 Task: Measure the distance between Denver and Phoenix.
Action: Key pressed denver
Screenshot: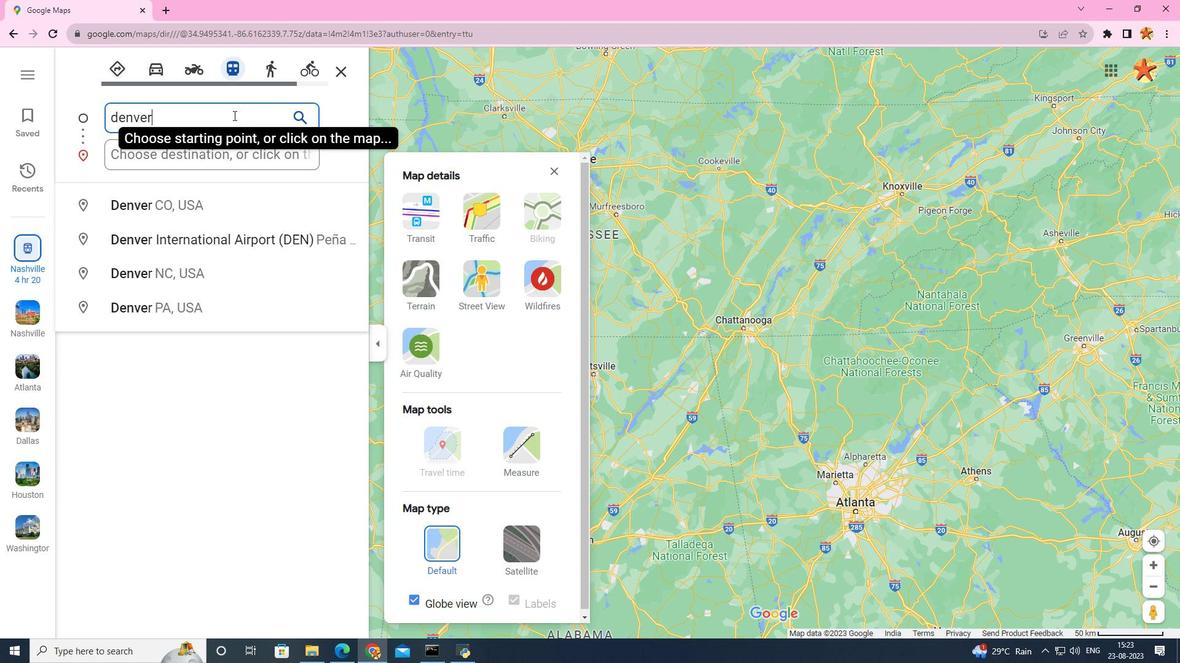 
Action: Mouse moved to (210, 206)
Screenshot: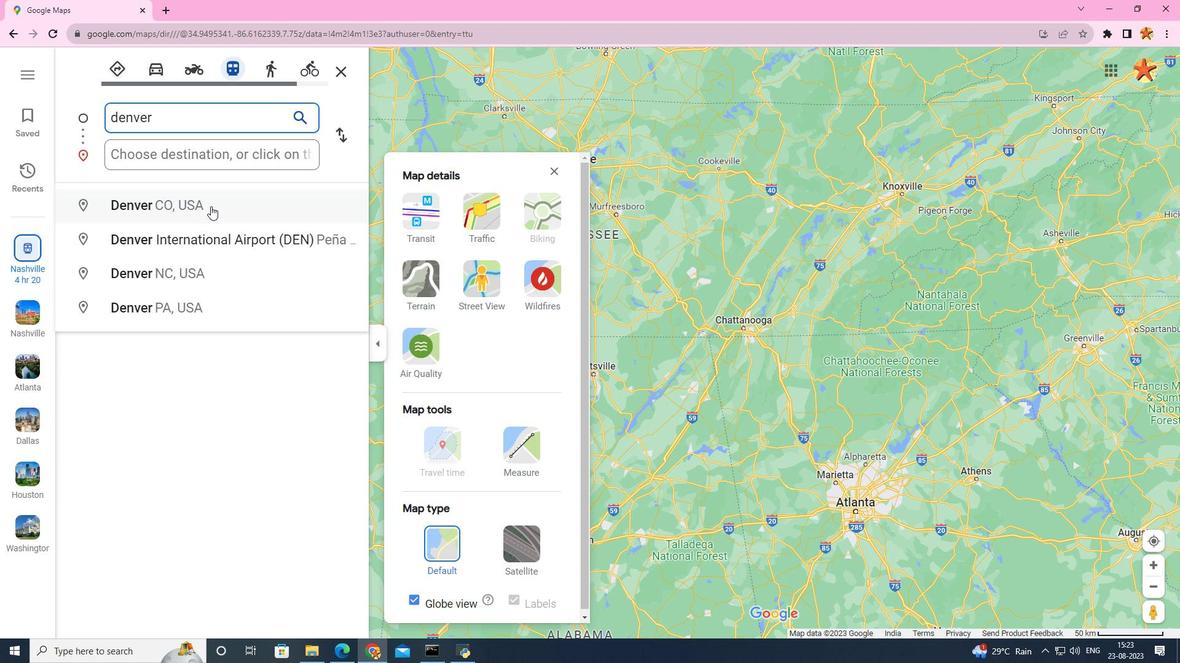 
Action: Mouse pressed left at (210, 206)
Screenshot: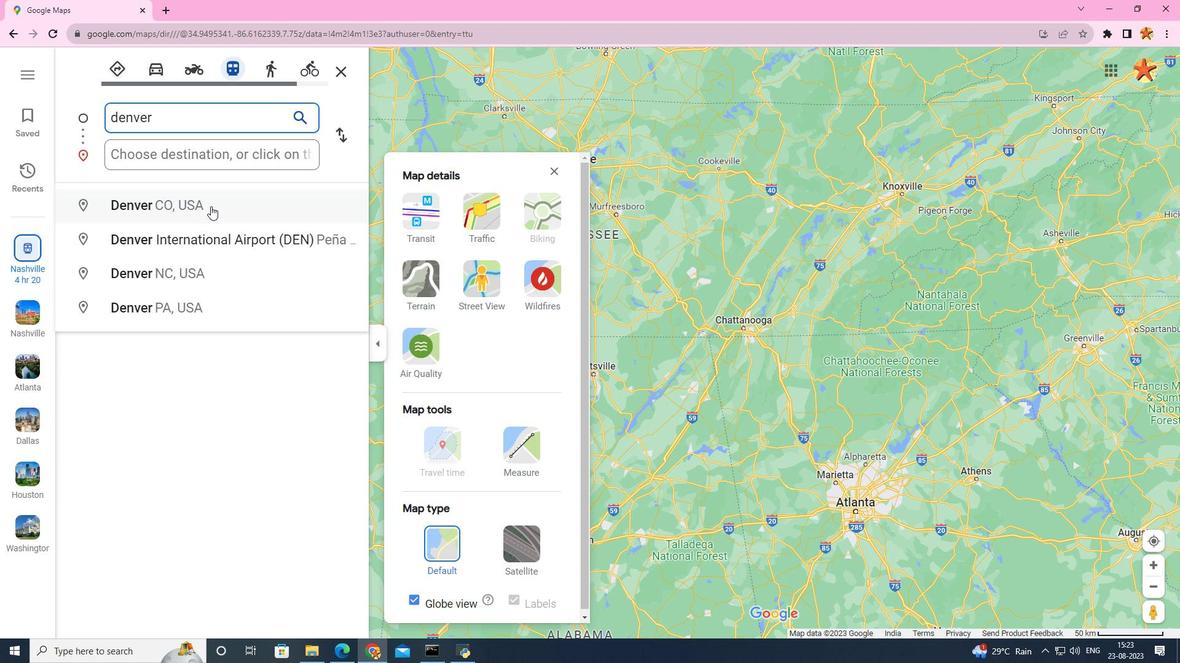 
Action: Mouse moved to (160, 149)
Screenshot: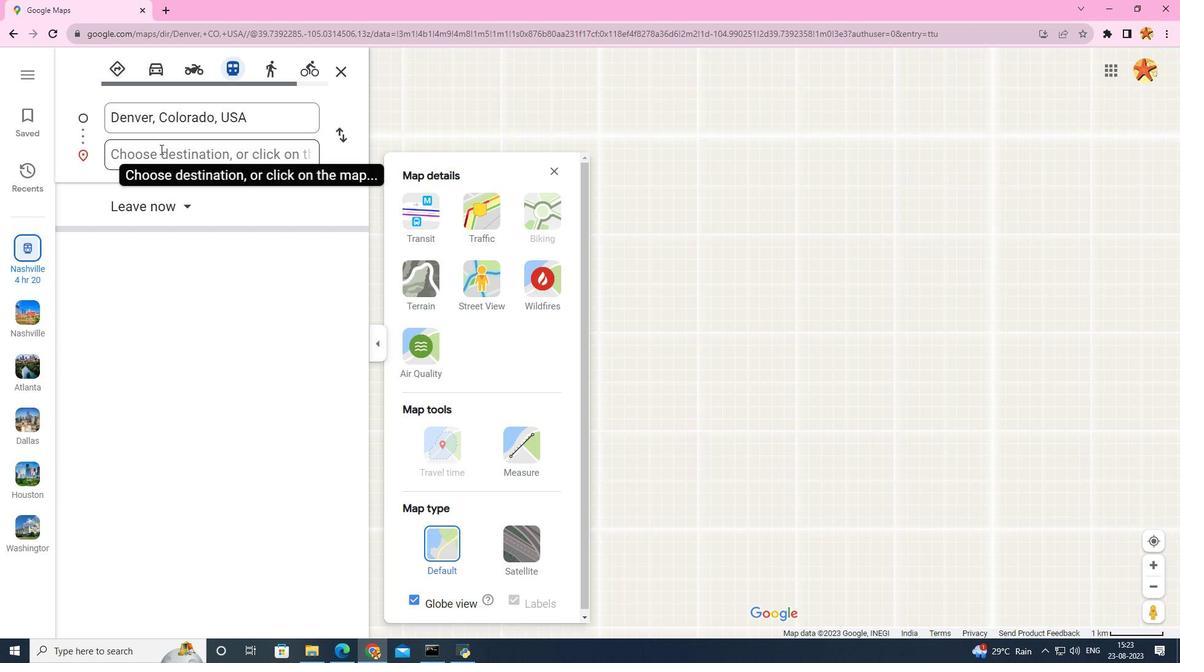 
Action: Mouse pressed left at (160, 149)
Screenshot: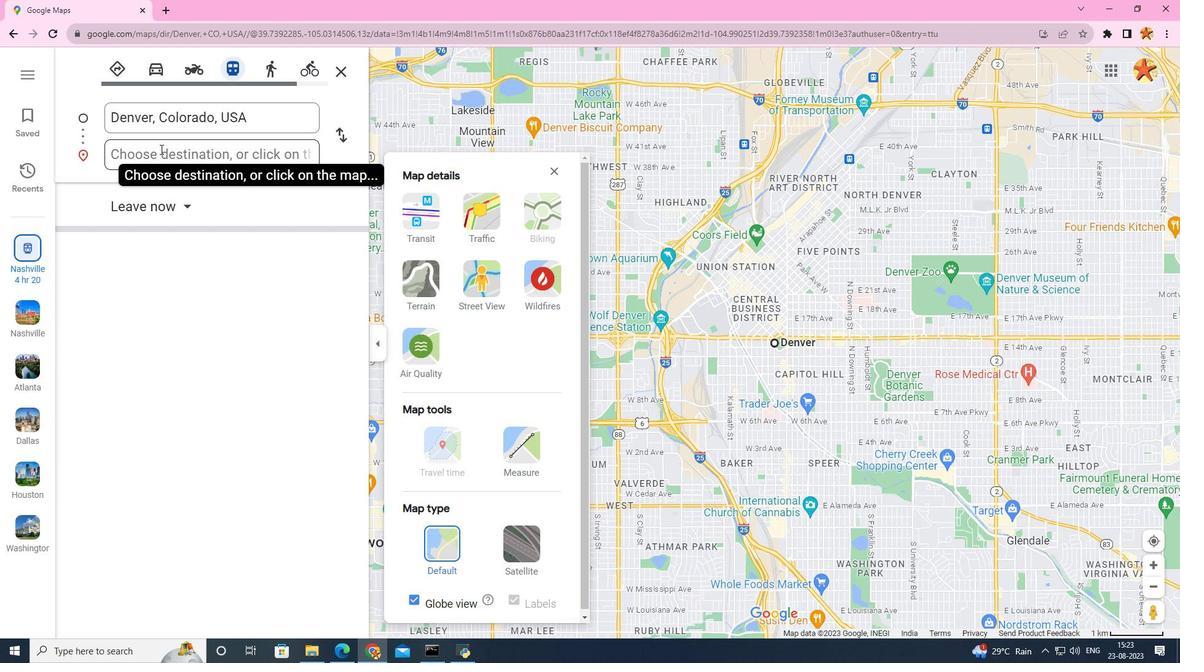 
Action: Key pressed pho
Screenshot: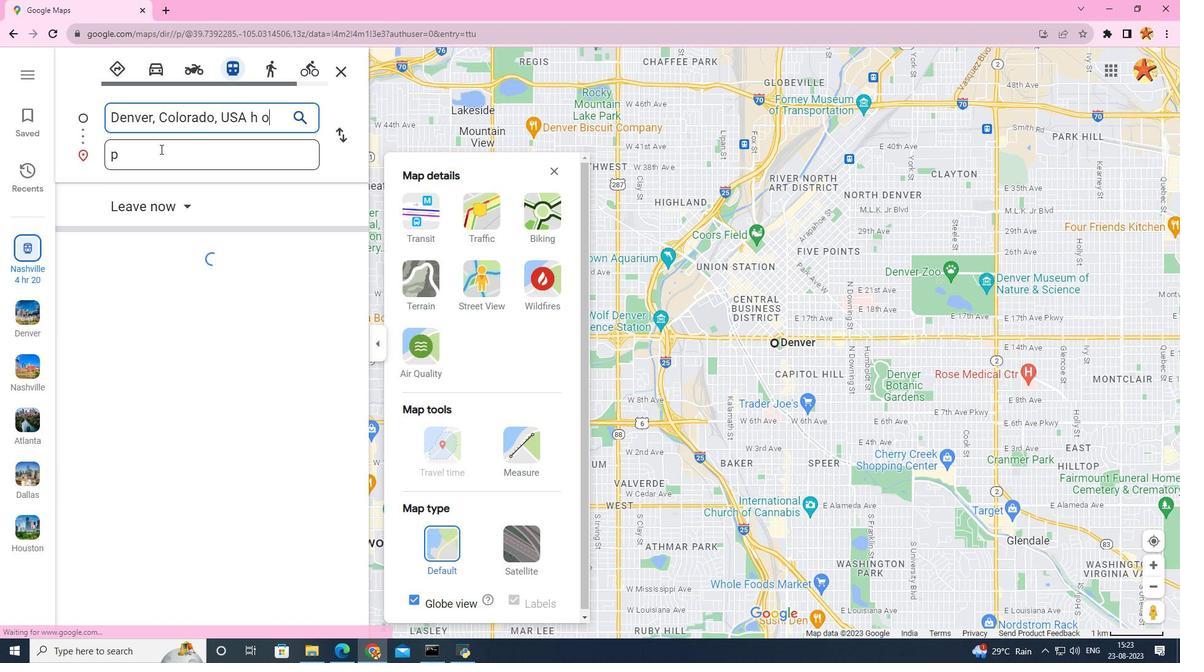 
Action: Mouse pressed left at (160, 149)
Screenshot: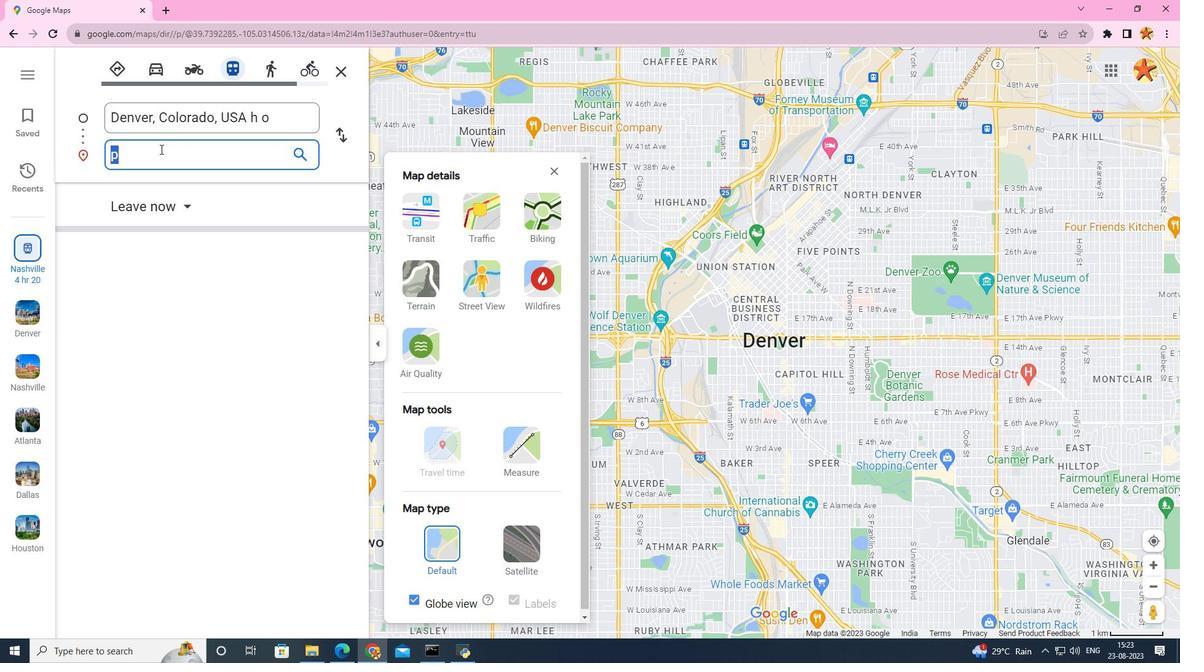 
Action: Mouse pressed left at (160, 149)
Screenshot: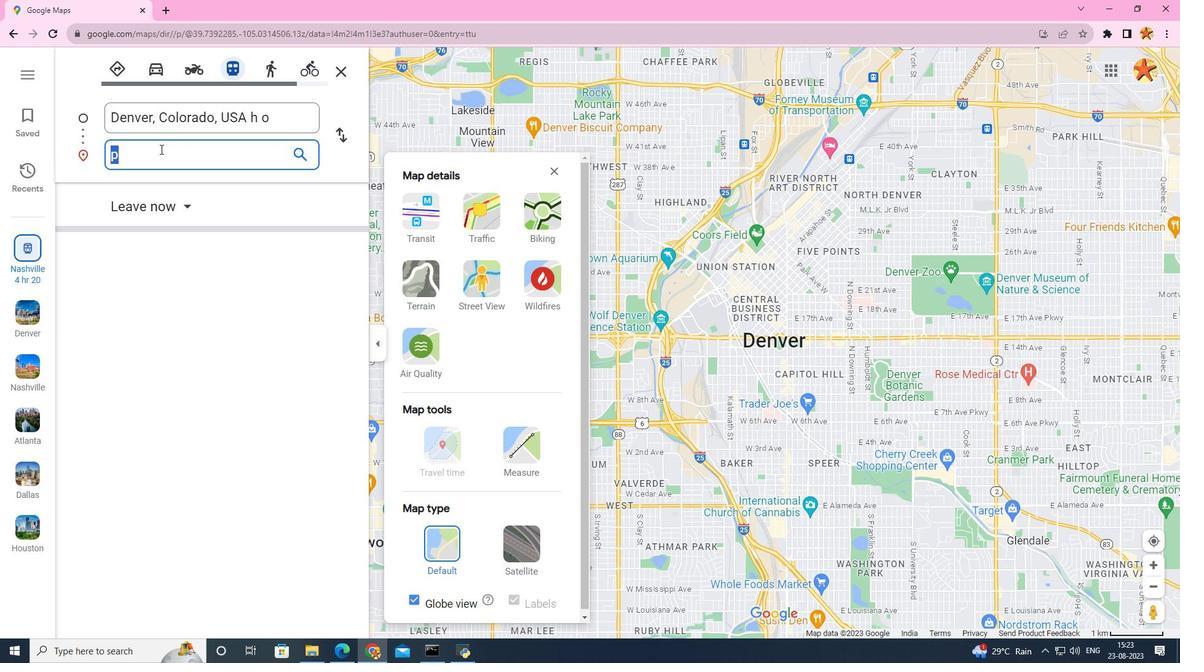 
Action: Key pressed h
Screenshot: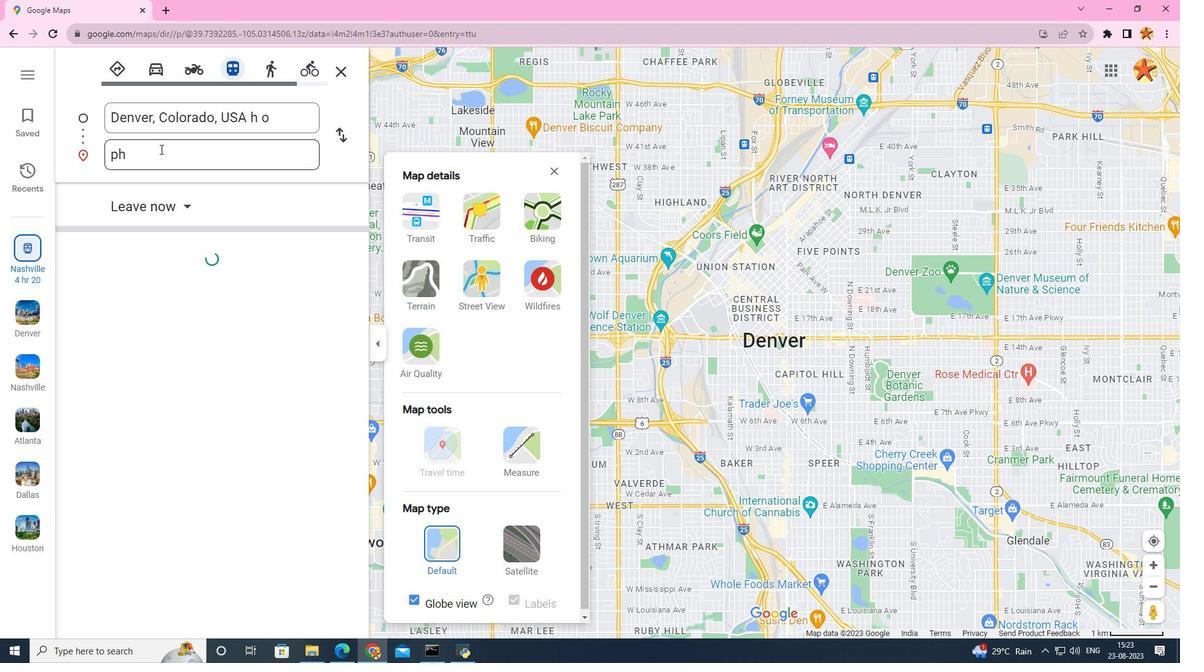 
Action: Mouse pressed left at (160, 149)
Screenshot: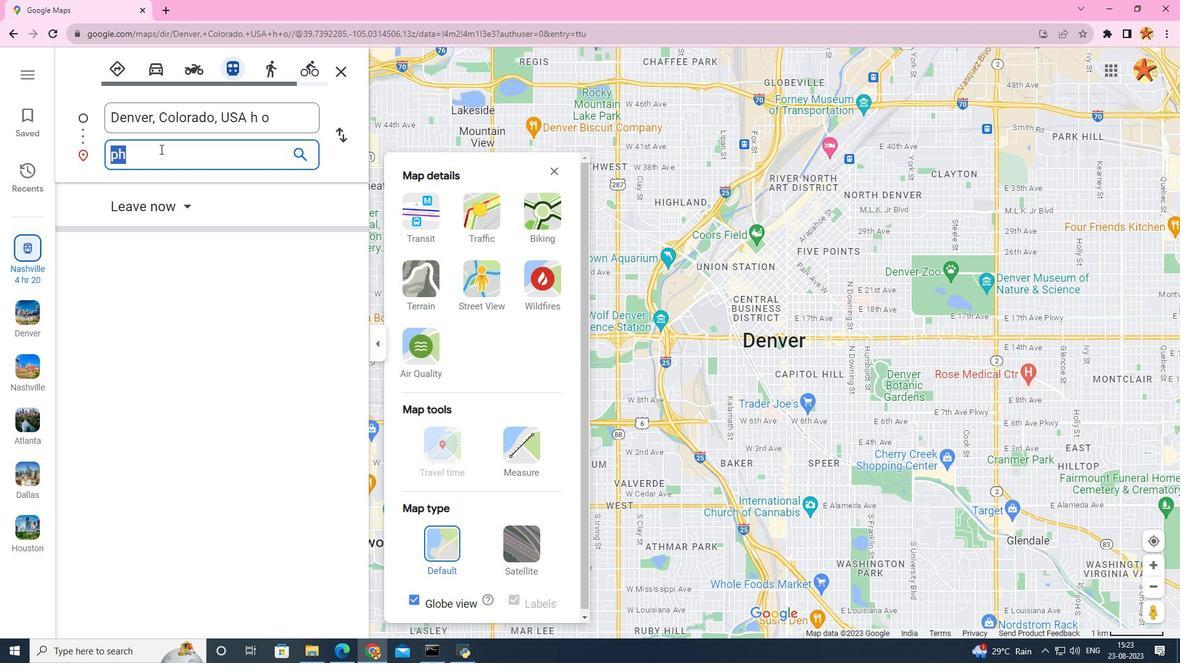 
Action: Mouse pressed left at (160, 149)
Screenshot: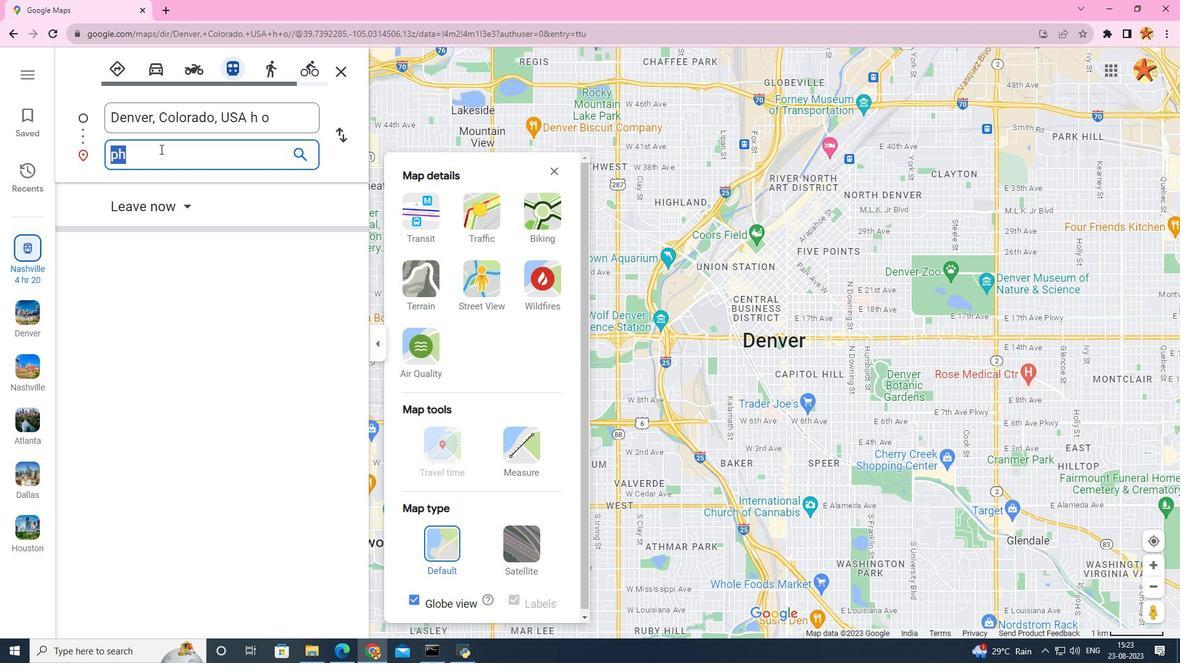 
Action: Key pressed o
Screenshot: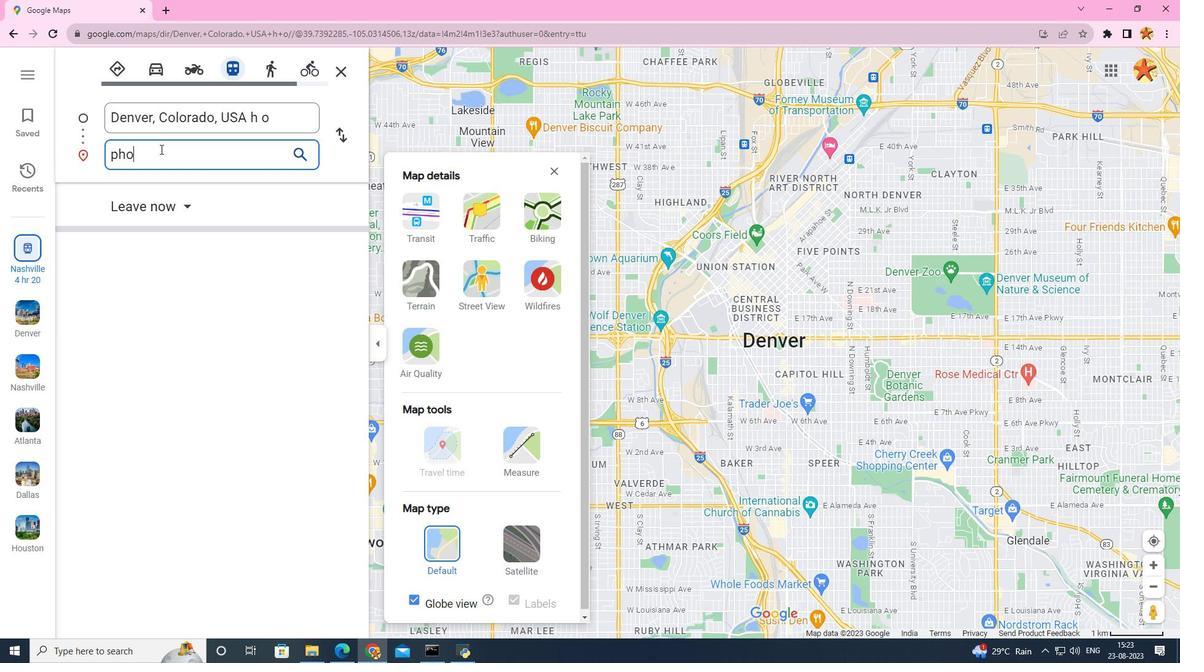 
Action: Mouse moved to (163, 208)
Screenshot: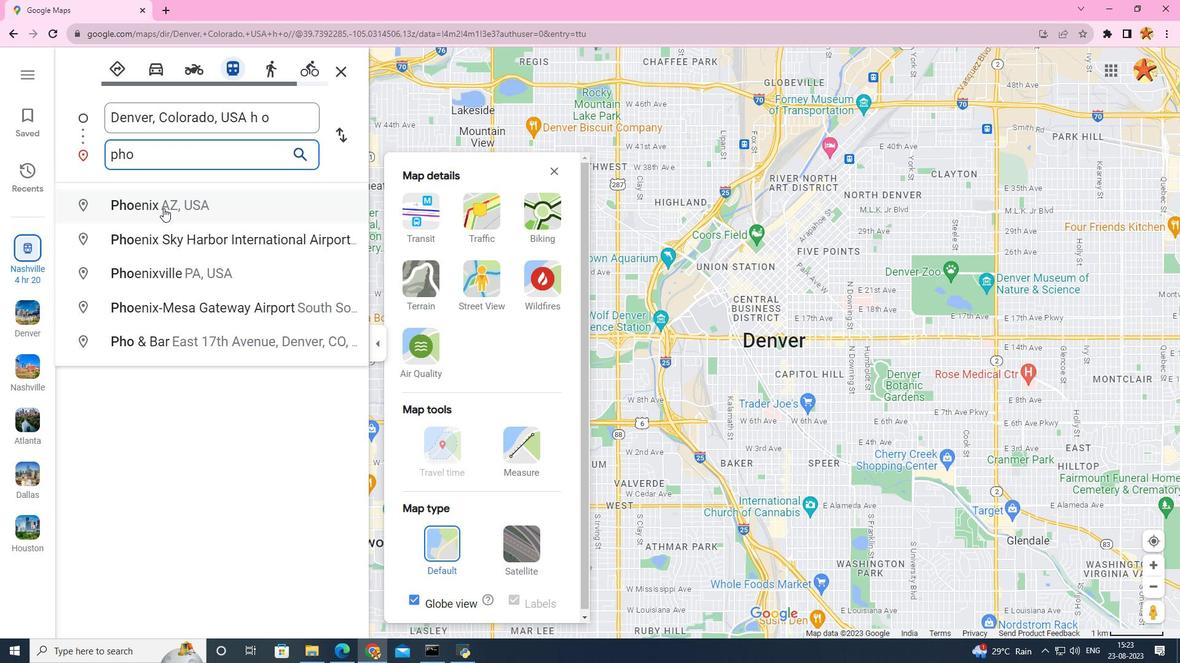 
Action: Mouse pressed left at (163, 208)
Screenshot: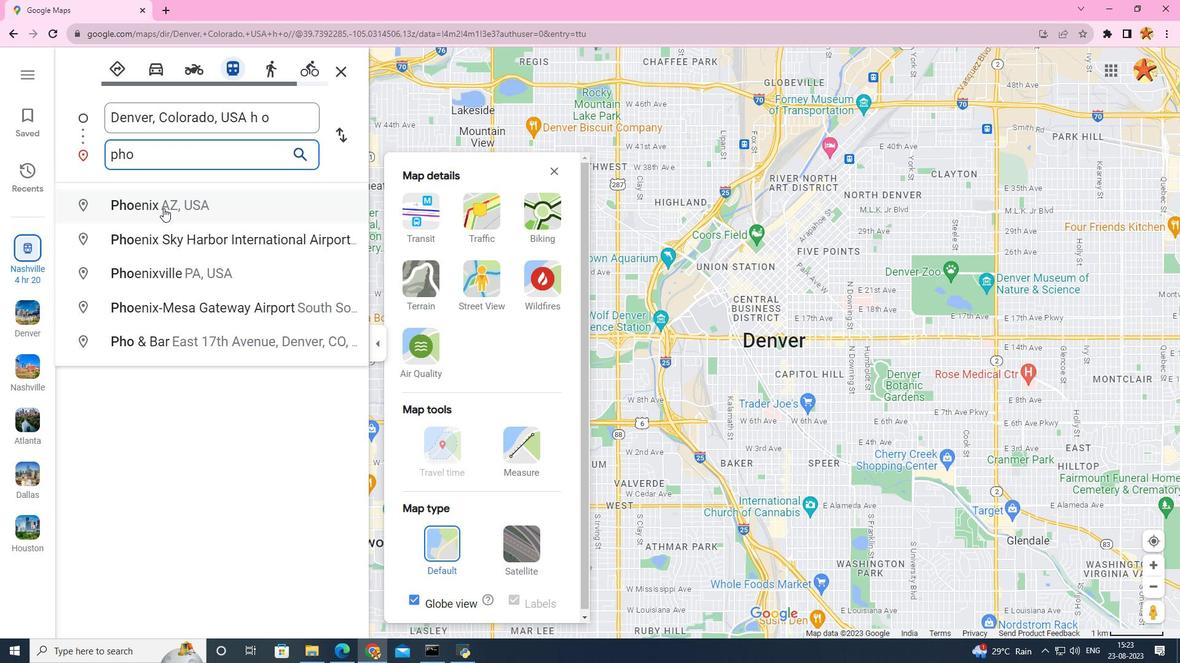 
Action: Mouse moved to (277, 118)
Screenshot: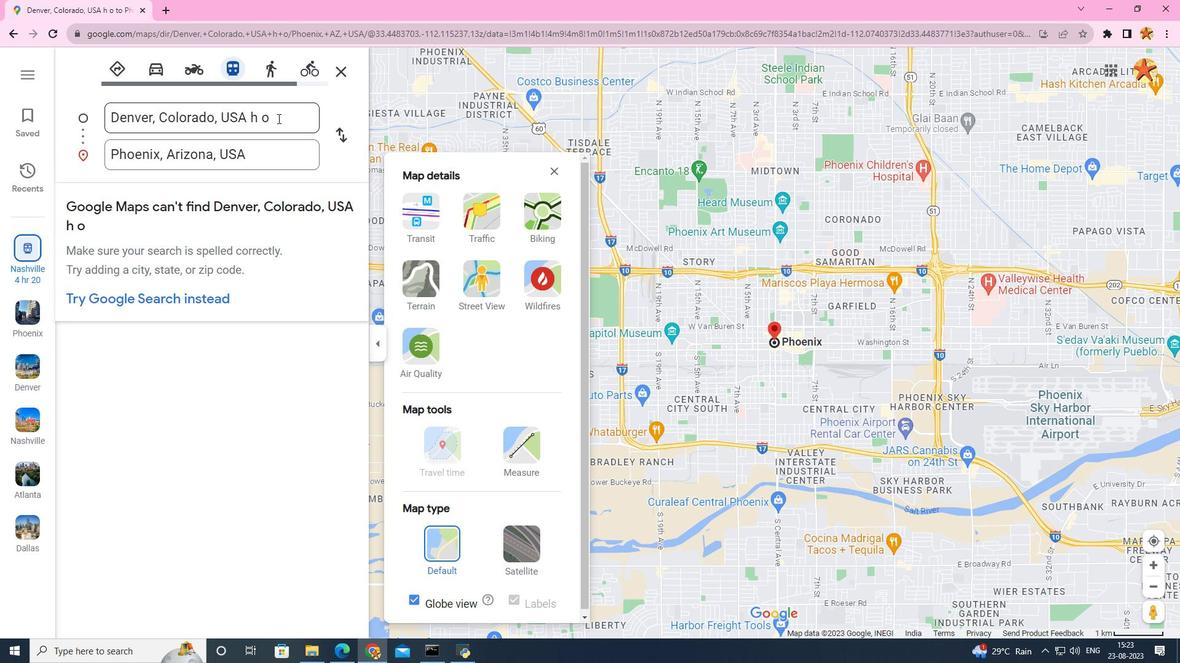 
Action: Mouse pressed left at (277, 118)
Screenshot: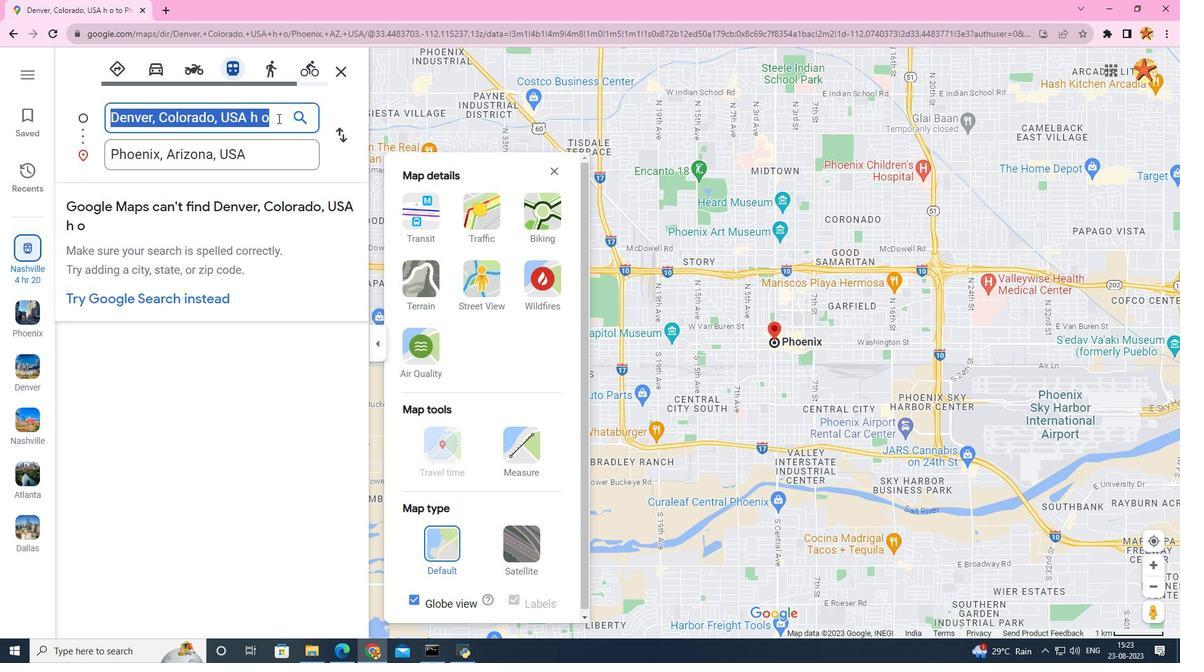 
Action: Mouse pressed left at (277, 118)
Screenshot: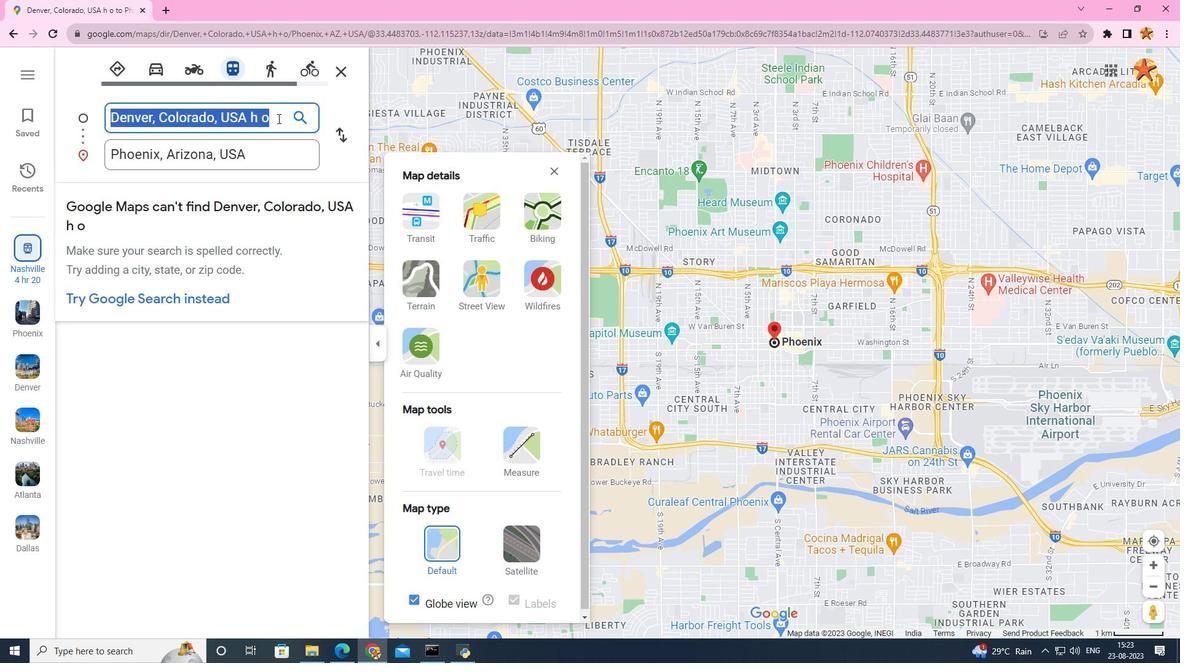 
Action: Mouse pressed left at (277, 118)
Screenshot: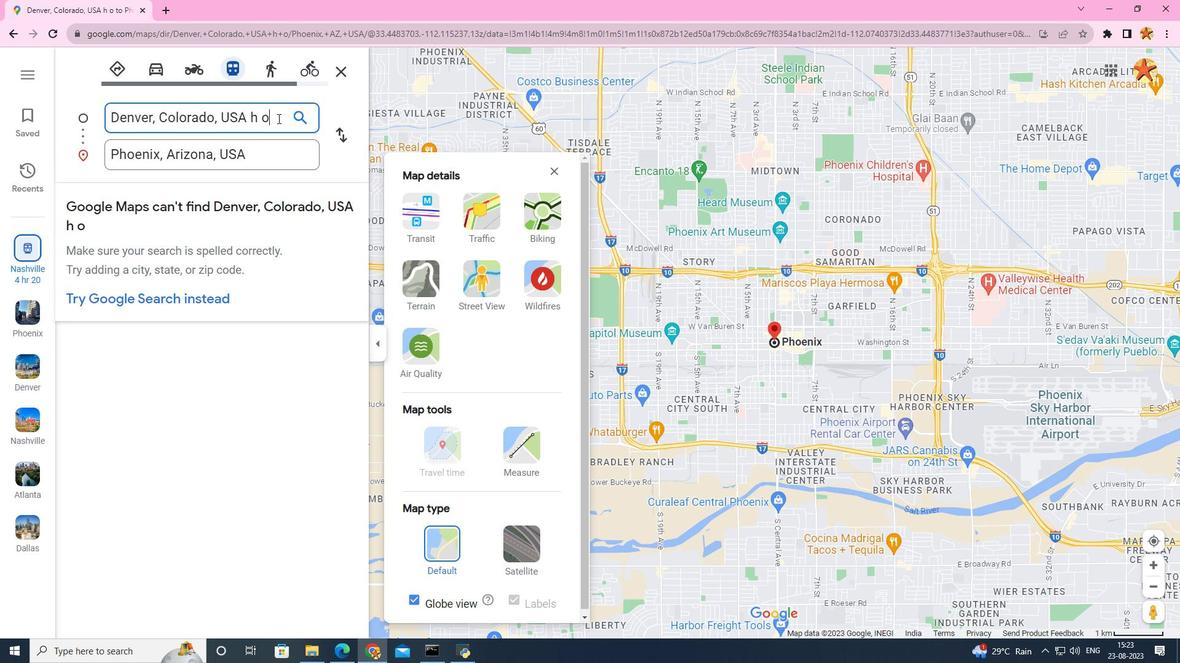 
Action: Key pressed <Key.backspace><Key.backspace><Key.backspace>
Screenshot: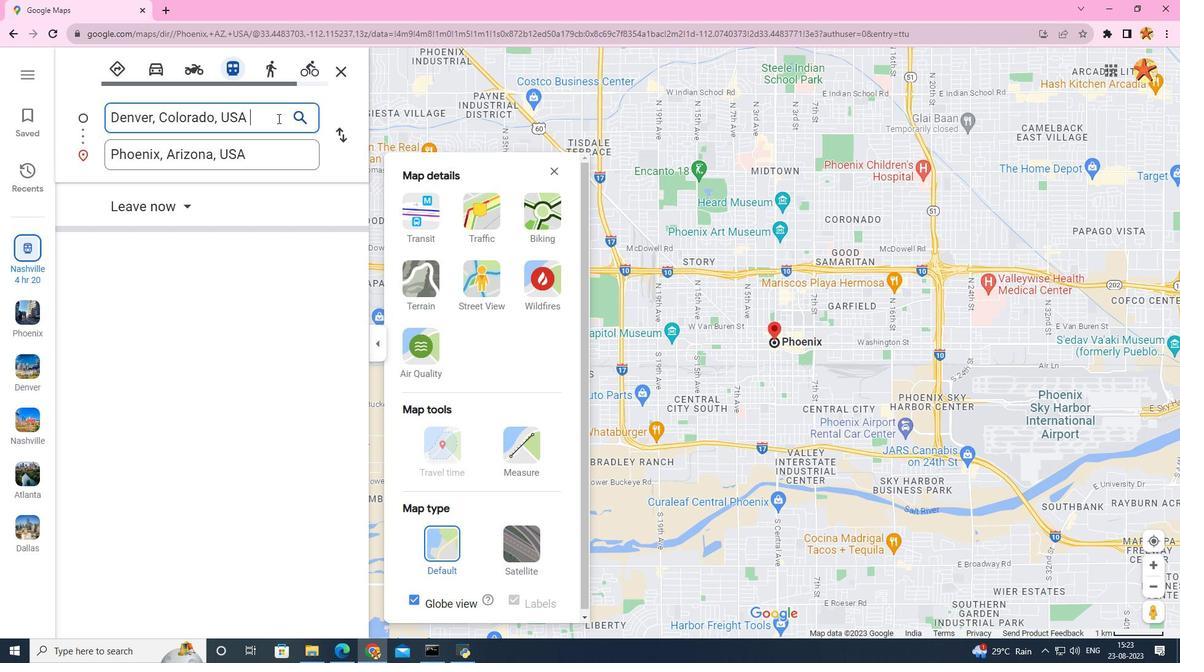 
Action: Mouse moved to (202, 213)
Screenshot: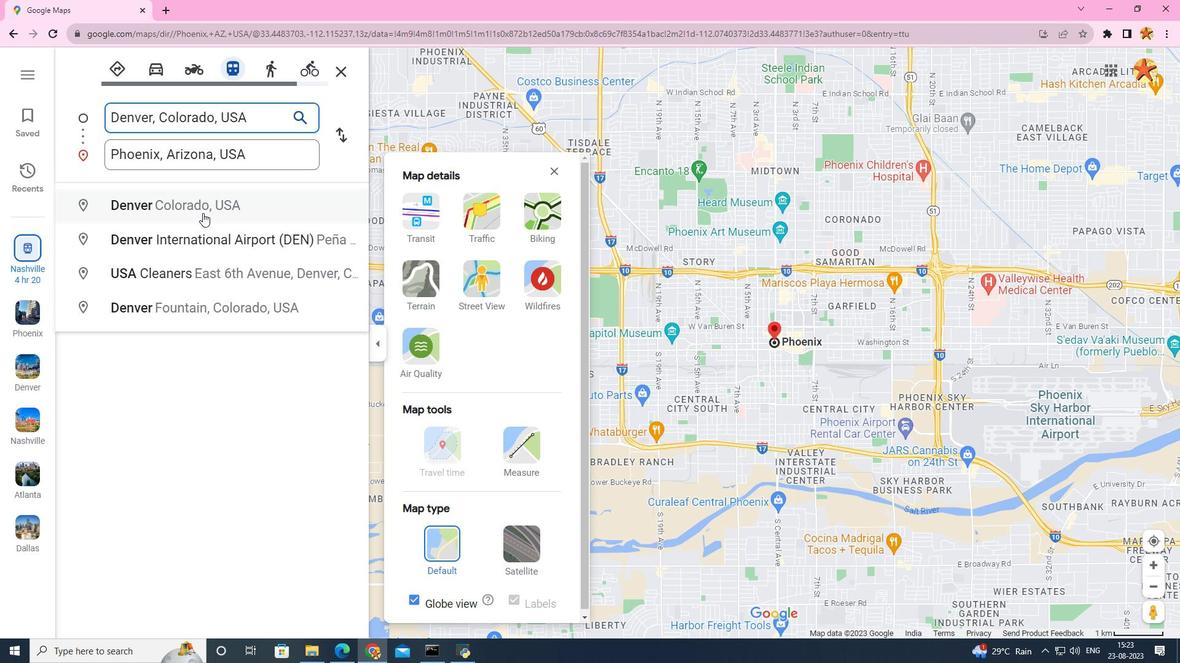 
Action: Mouse pressed left at (202, 213)
Screenshot: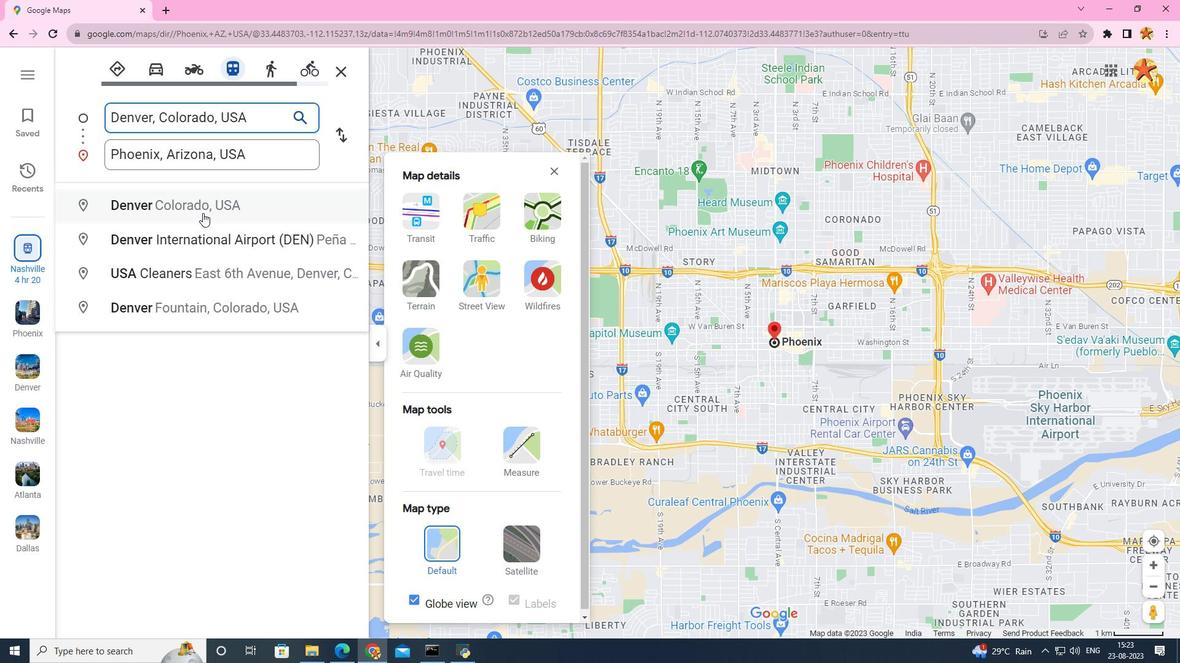 
Action: Mouse moved to (604, 384)
Screenshot: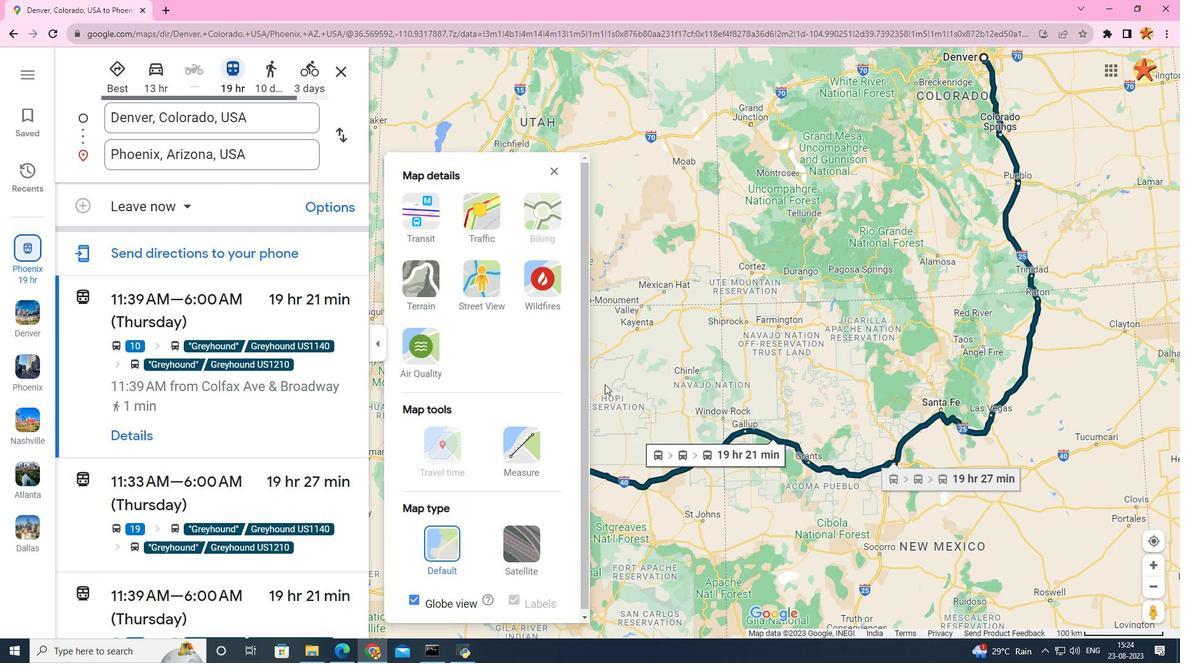 
Action: Mouse scrolled (604, 384) with delta (0, 0)
Screenshot: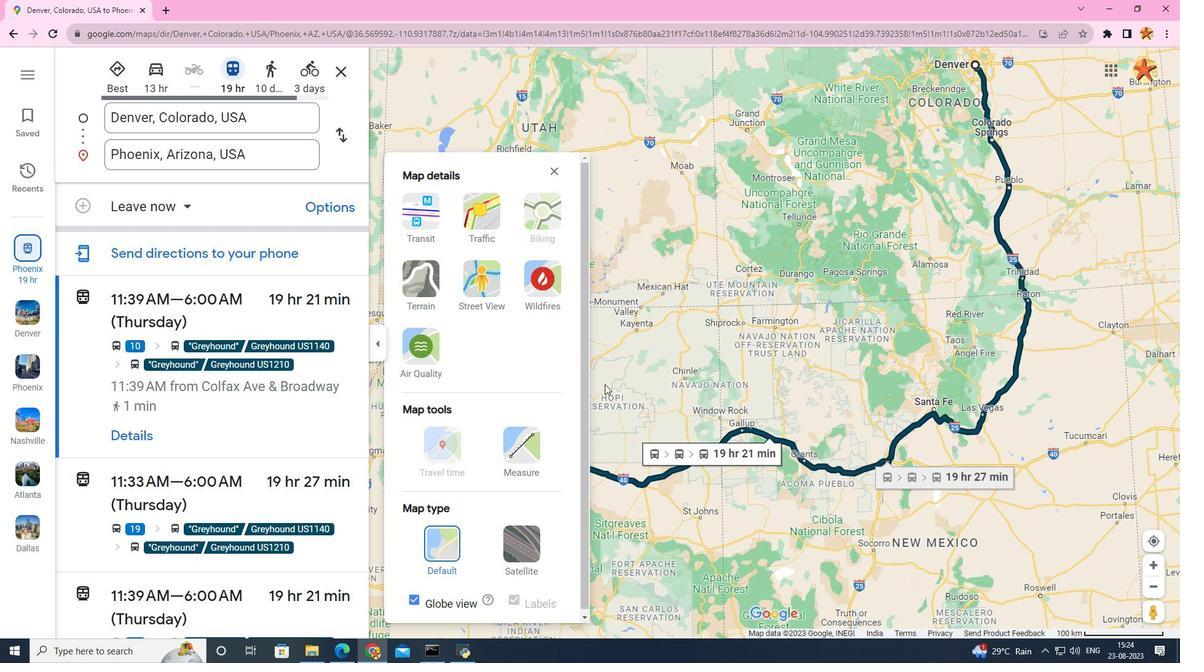 
Action: Mouse scrolled (604, 384) with delta (0, 0)
Screenshot: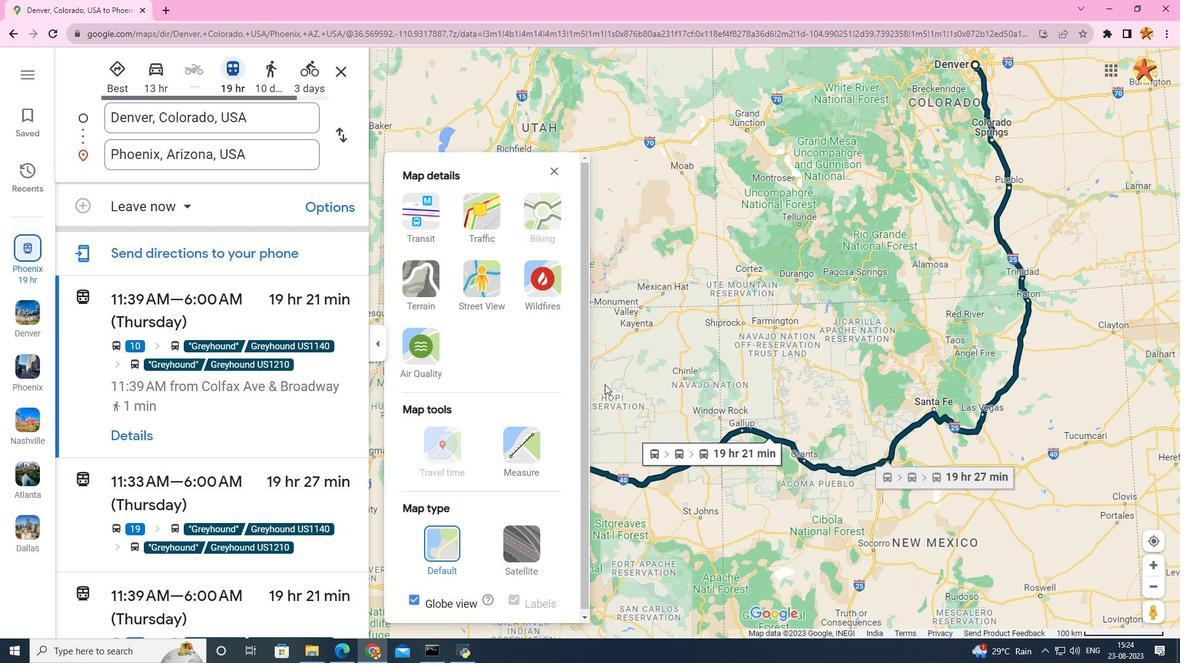 
Action: Mouse scrolled (604, 384) with delta (0, 0)
Screenshot: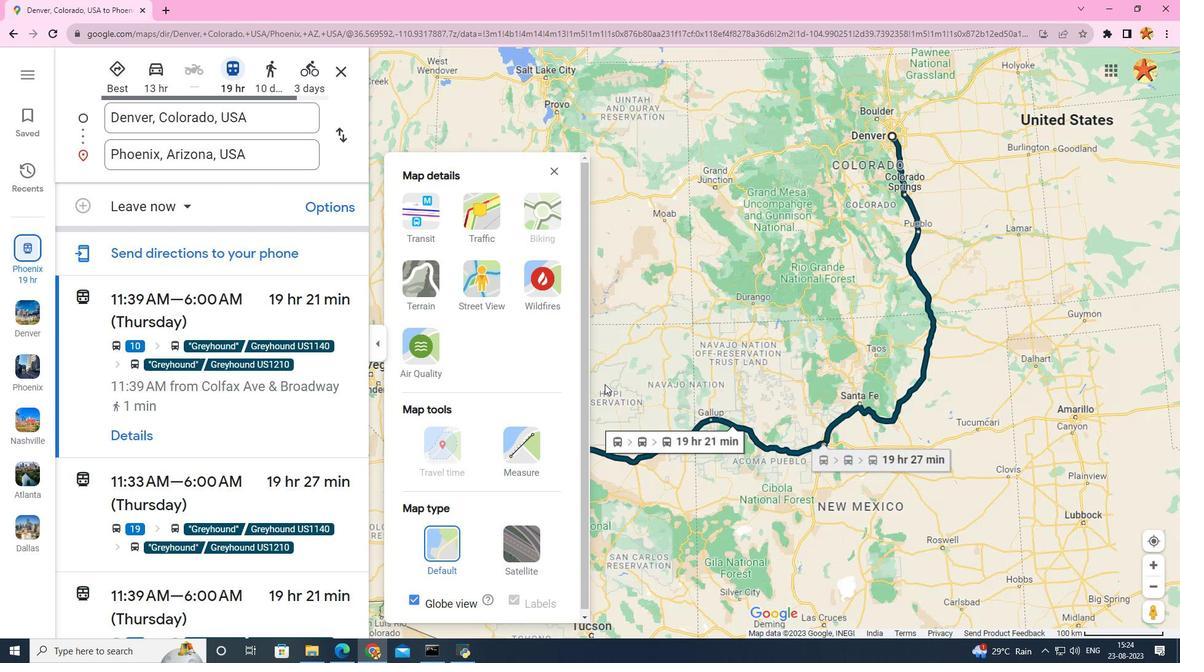 
Action: Mouse scrolled (604, 384) with delta (0, 0)
Screenshot: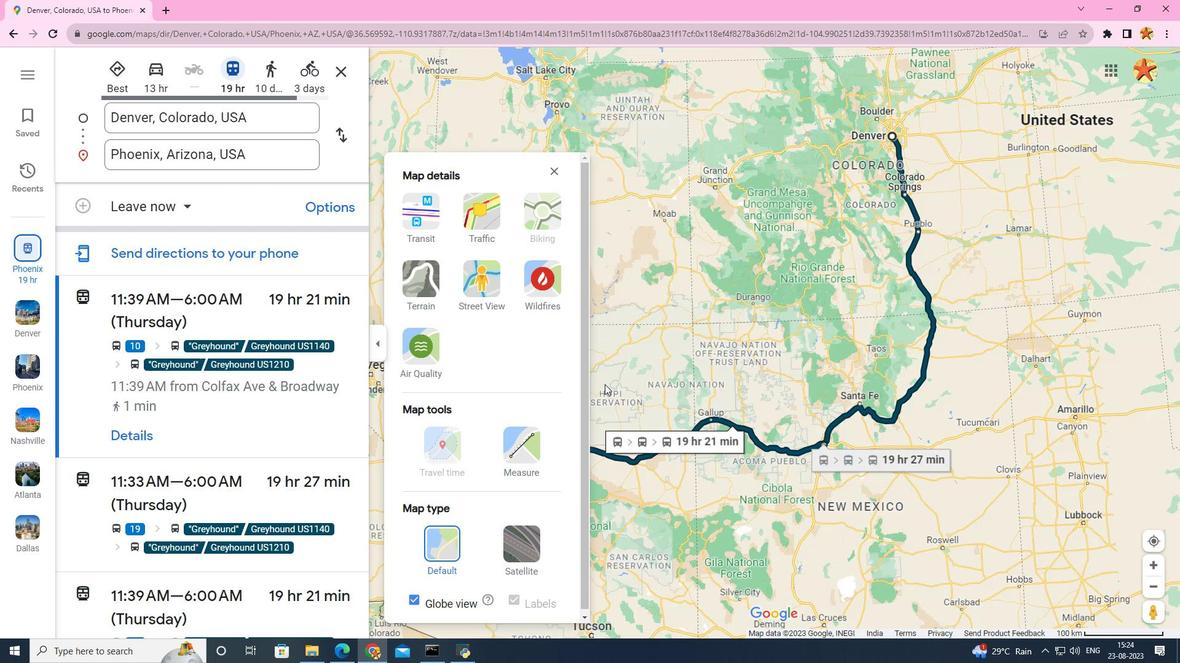 
Action: Mouse moved to (604, 384)
Screenshot: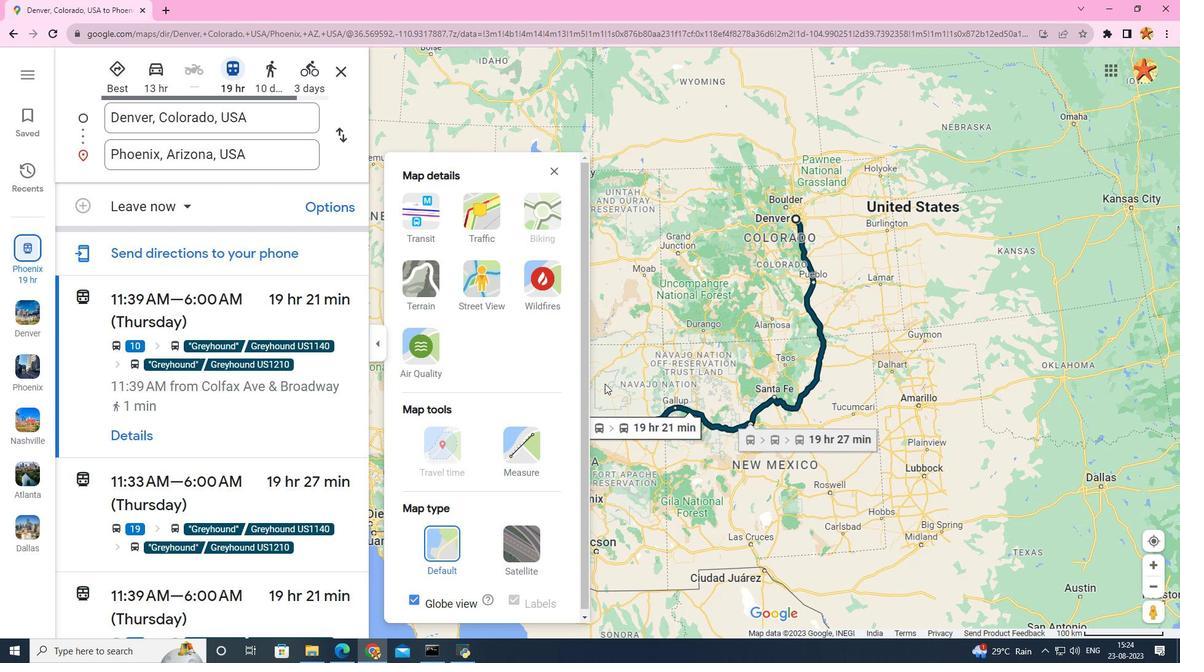 
Action: Mouse scrolled (604, 384) with delta (0, 0)
Screenshot: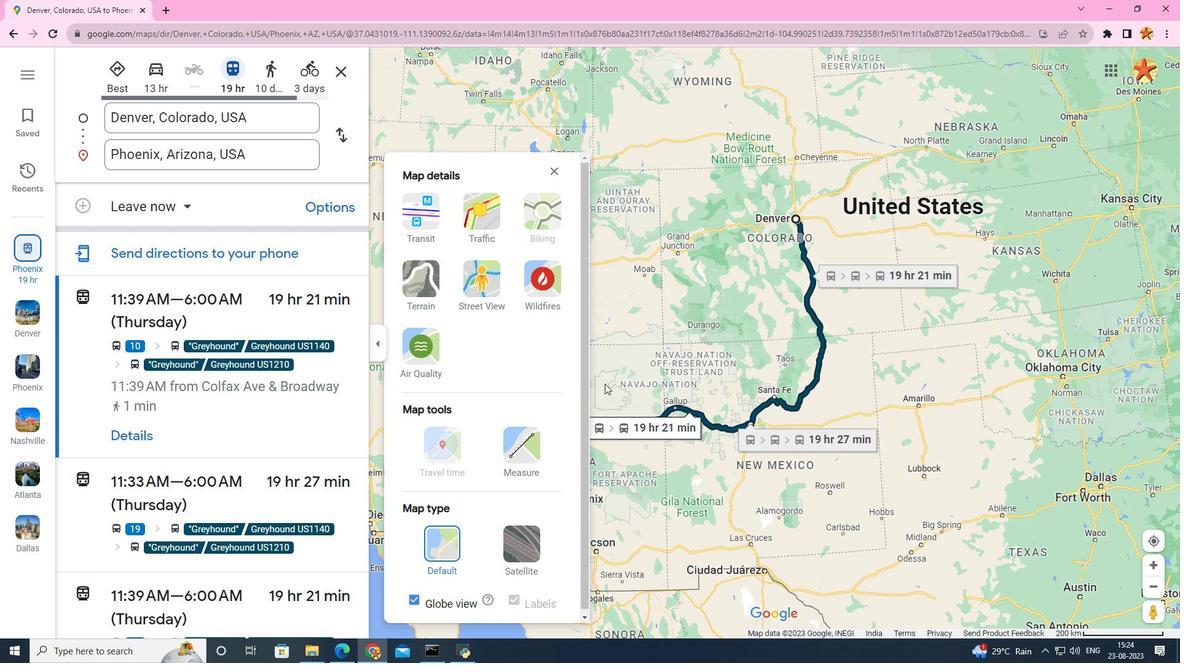 
Action: Mouse scrolled (604, 383) with delta (0, 0)
Screenshot: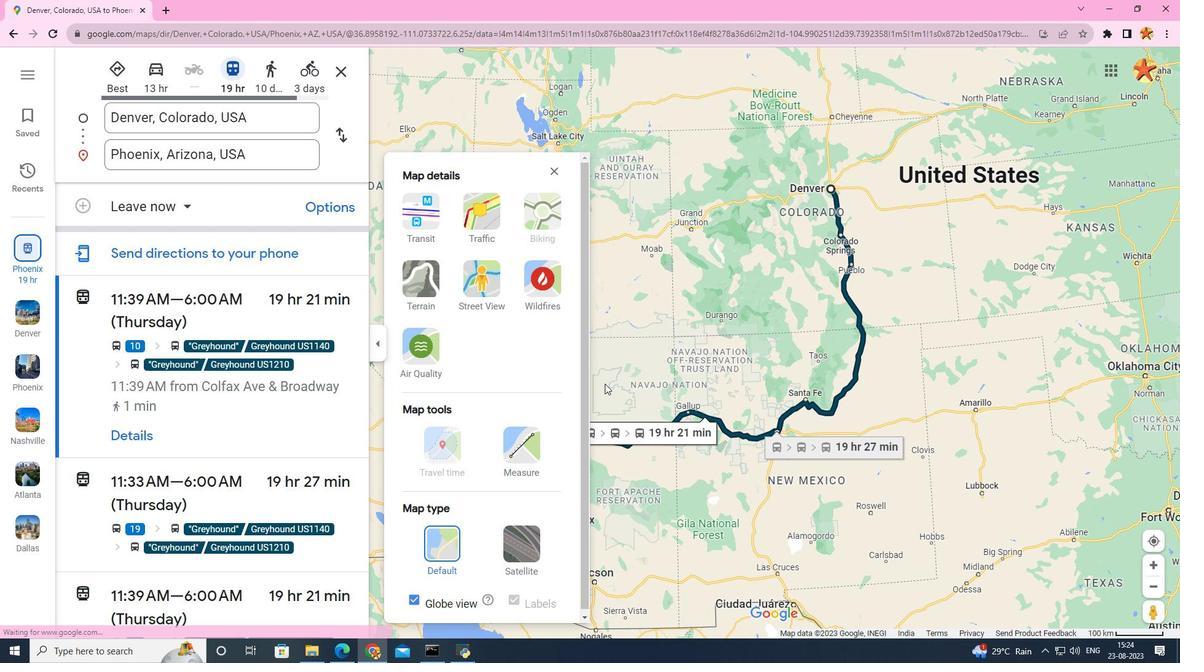 
Action: Mouse scrolled (604, 383) with delta (0, 0)
Screenshot: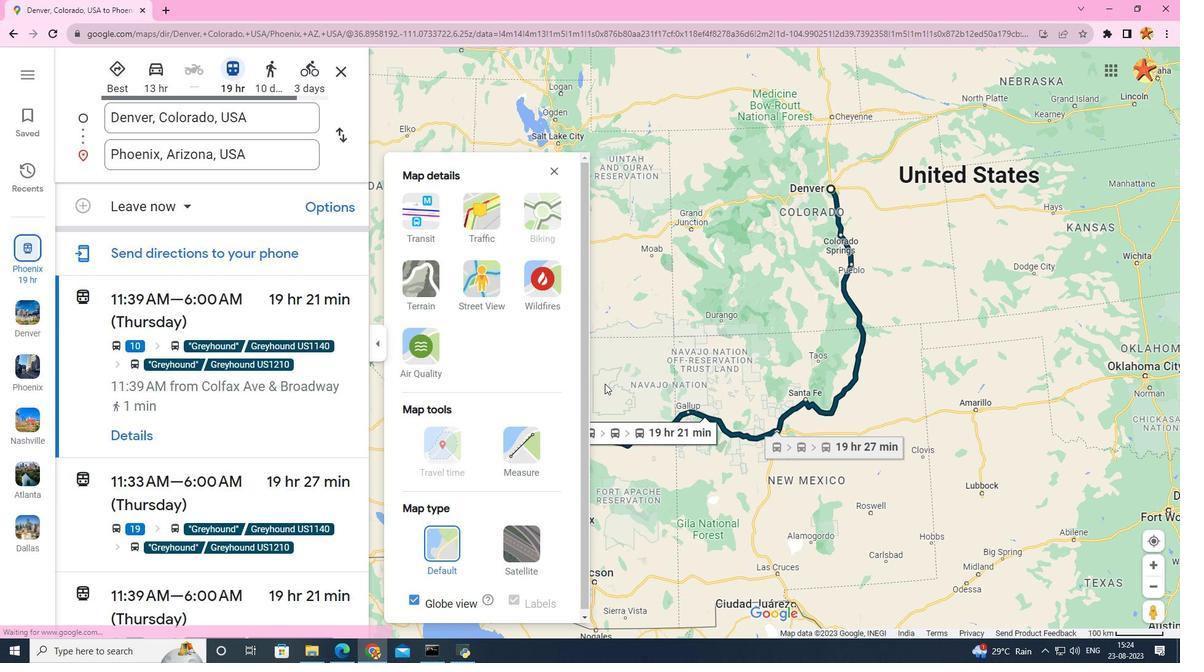 
Action: Mouse scrolled (604, 383) with delta (0, 0)
Screenshot: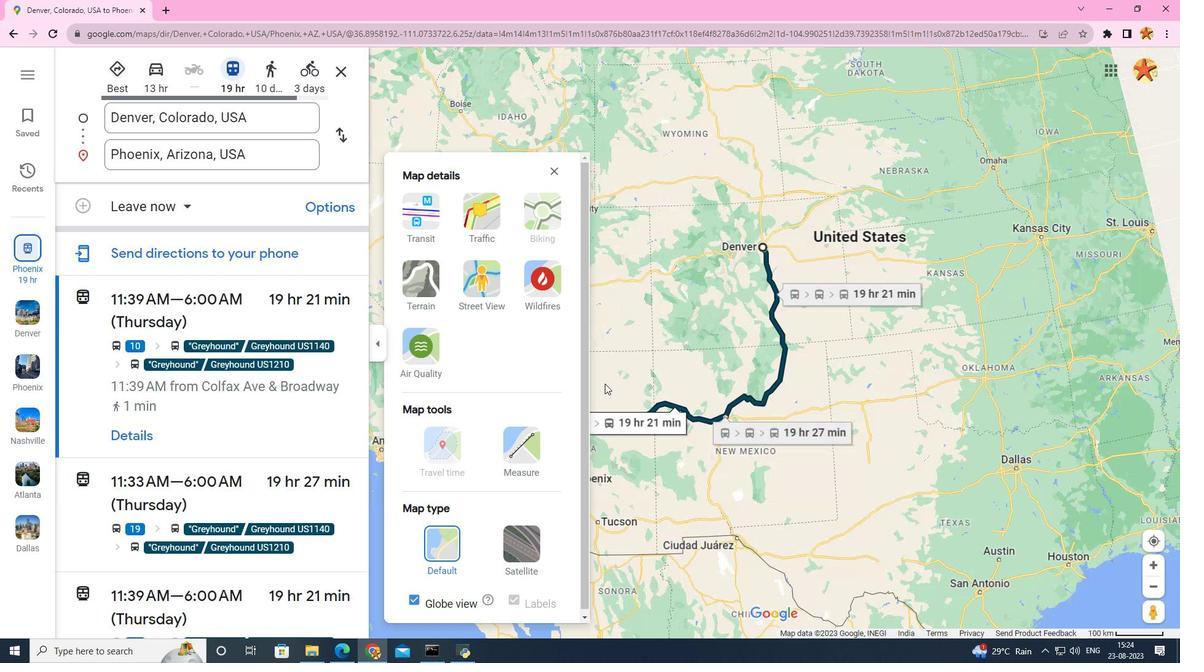 
Action: Mouse scrolled (604, 383) with delta (0, 0)
Screenshot: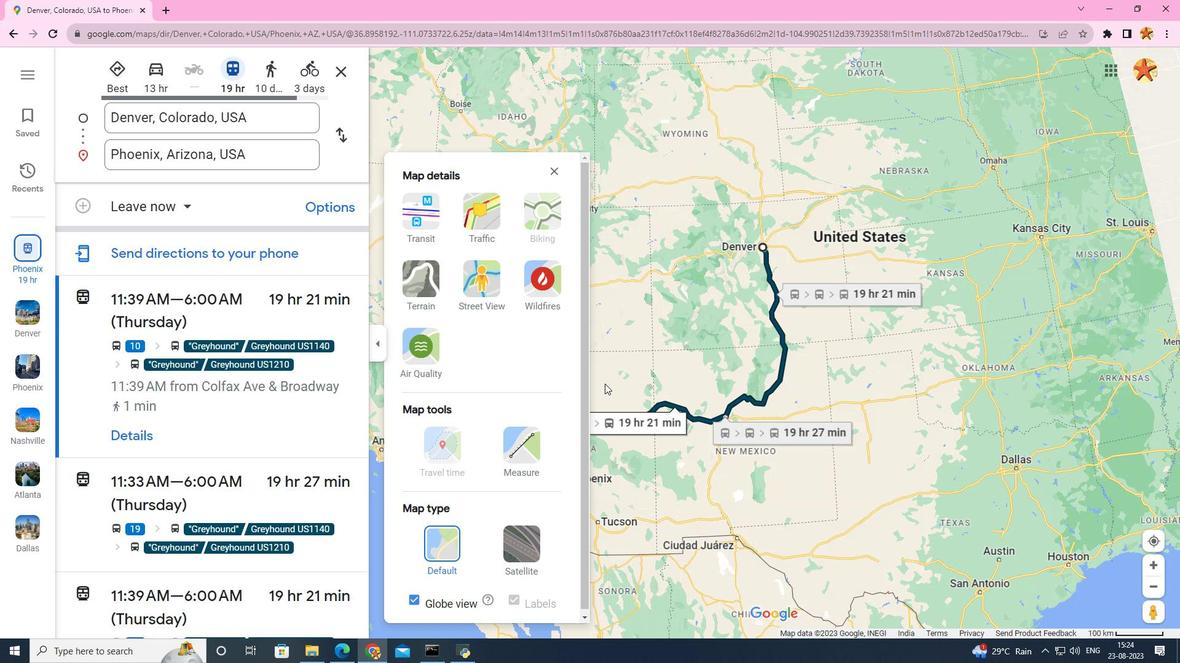 
Action: Mouse moved to (519, 445)
Screenshot: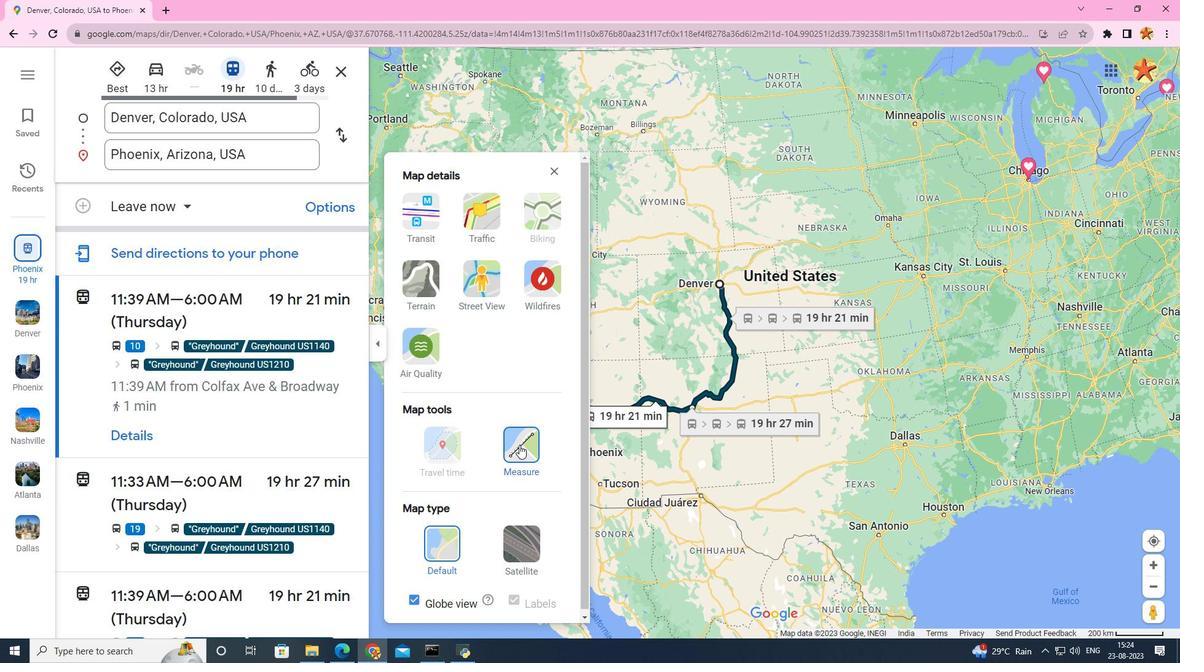
Action: Mouse pressed left at (519, 445)
Screenshot: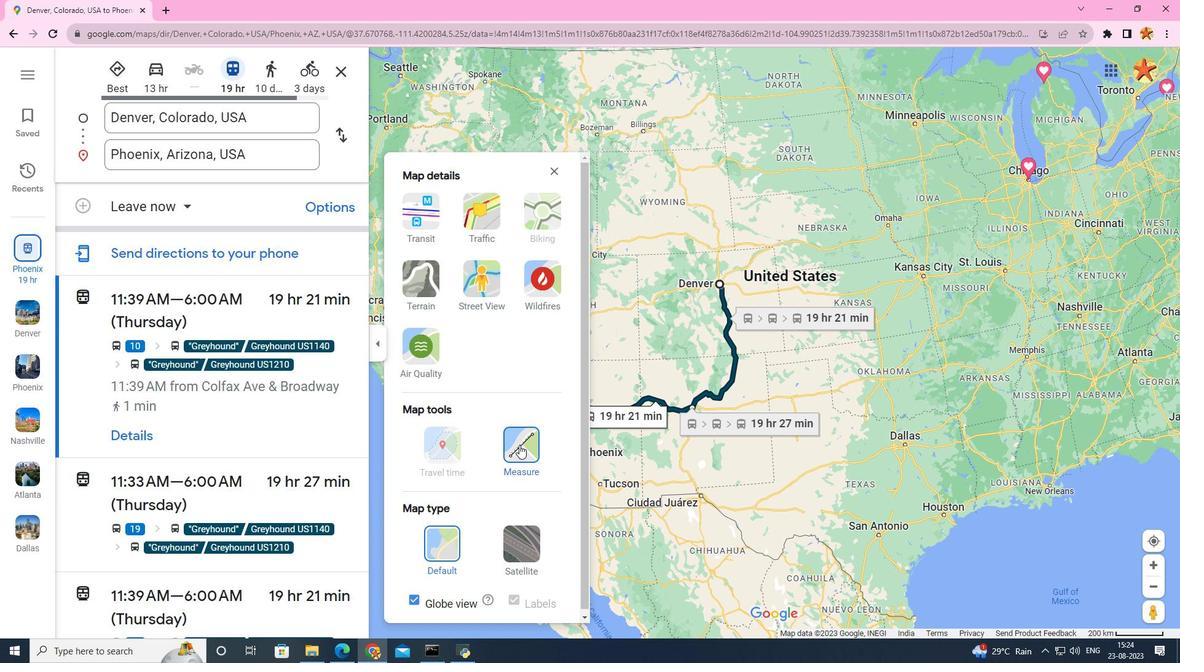 
Action: Mouse moved to (556, 175)
Screenshot: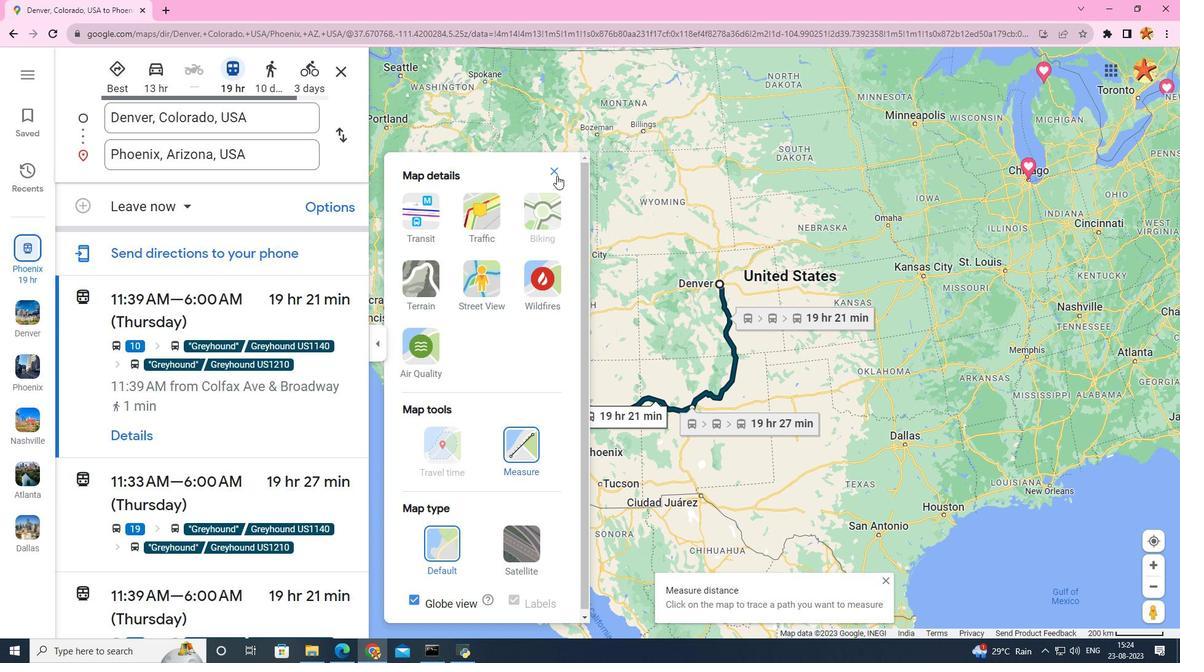 
Action: Mouse pressed left at (556, 175)
Screenshot: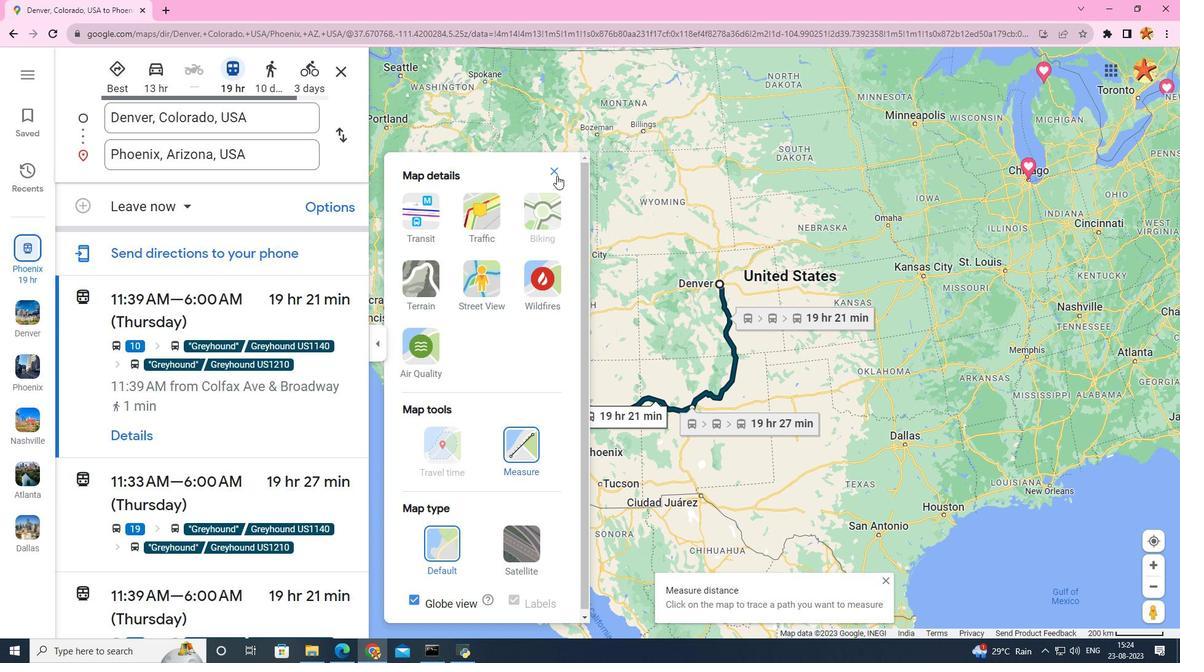 
Action: Mouse moved to (563, 412)
Screenshot: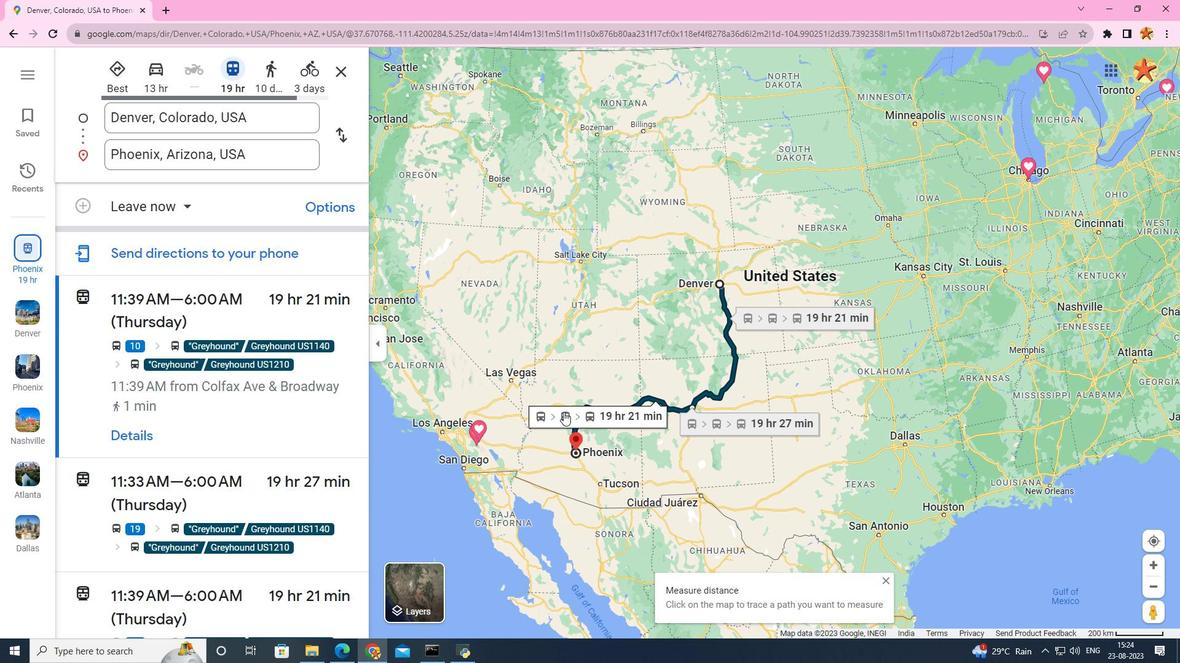 
Action: Mouse scrolled (563, 413) with delta (0, 0)
Screenshot: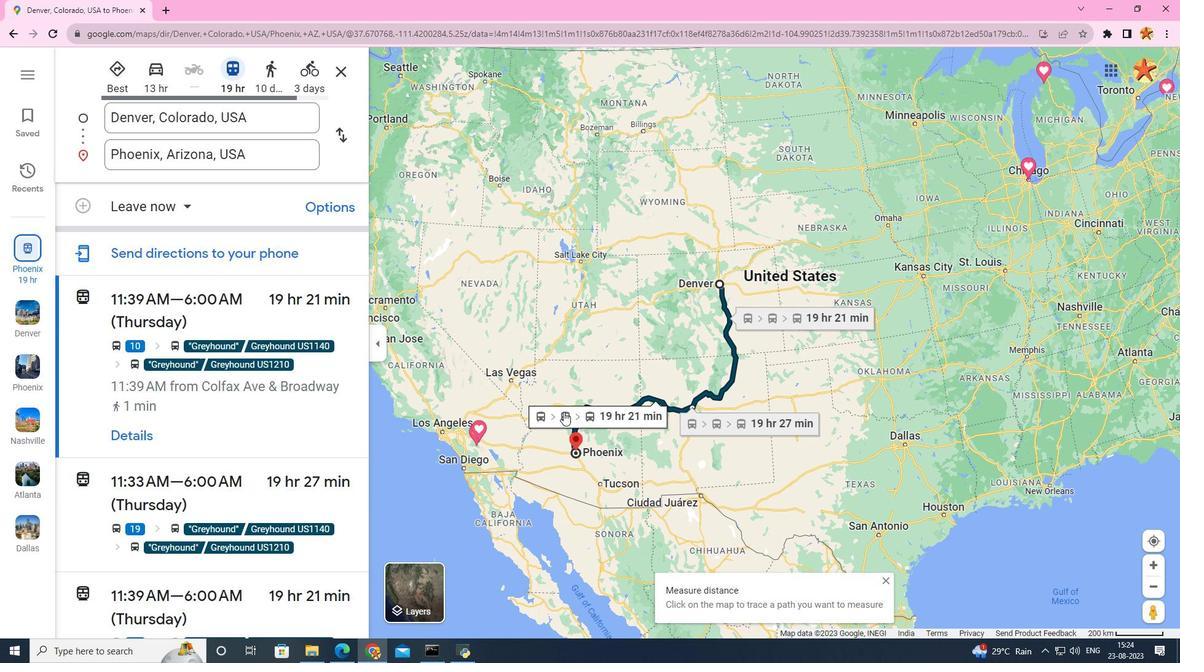 
Action: Mouse scrolled (563, 413) with delta (0, 0)
Screenshot: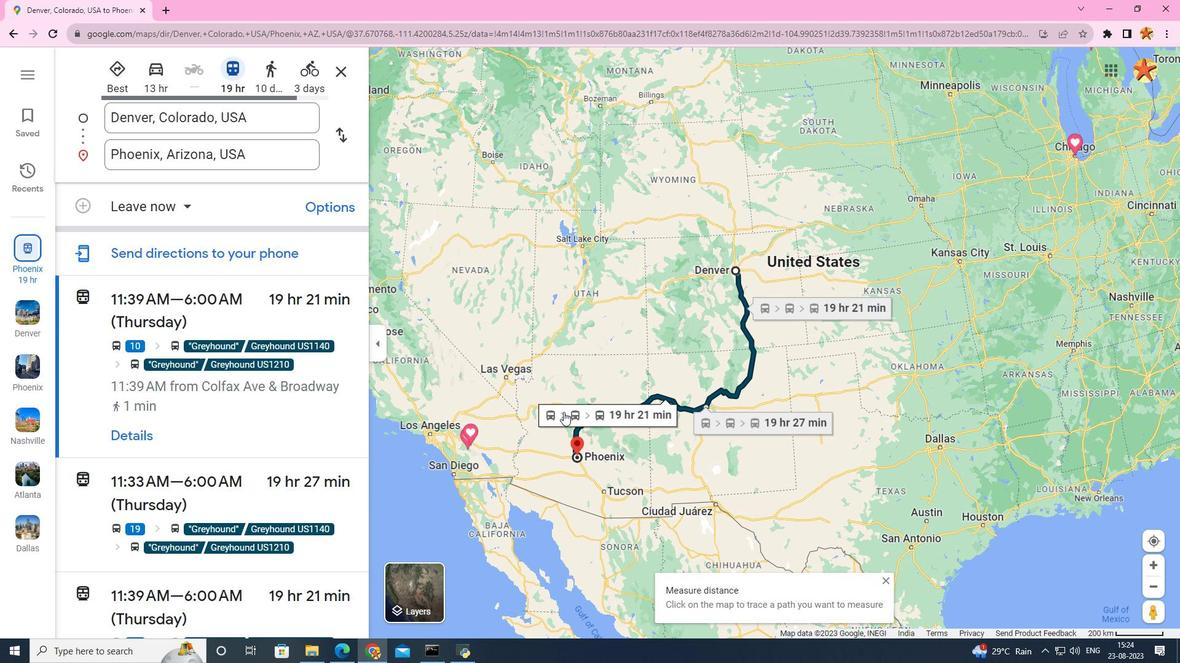
Action: Mouse scrolled (563, 413) with delta (0, 0)
Screenshot: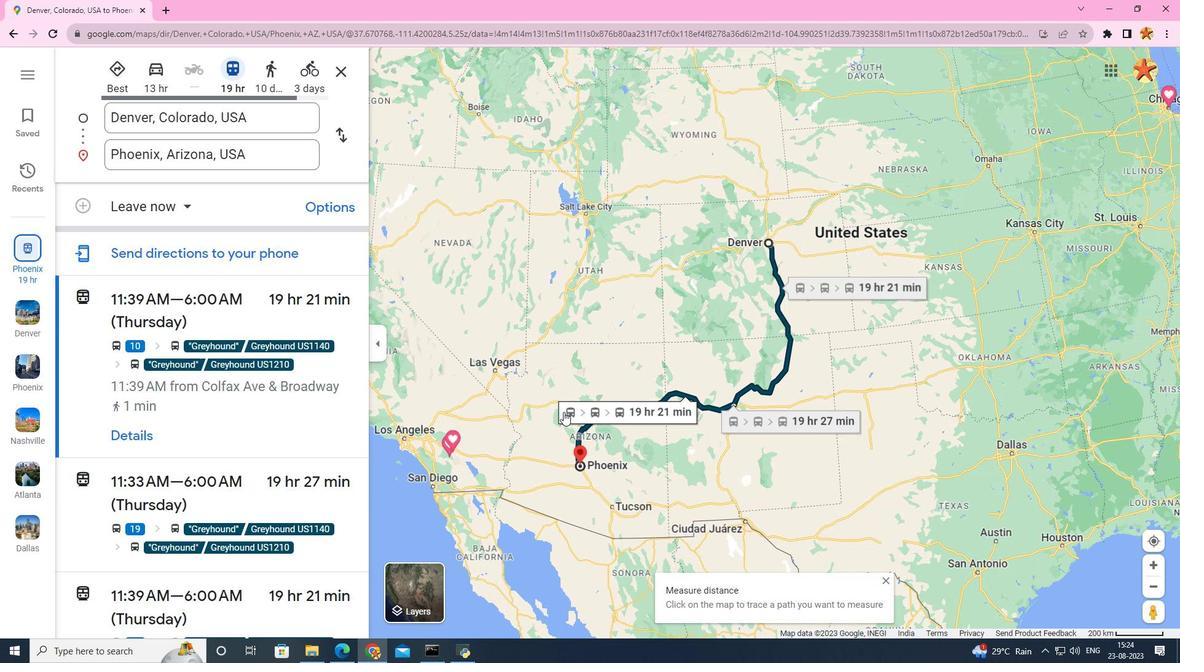 
Action: Mouse moved to (585, 479)
Screenshot: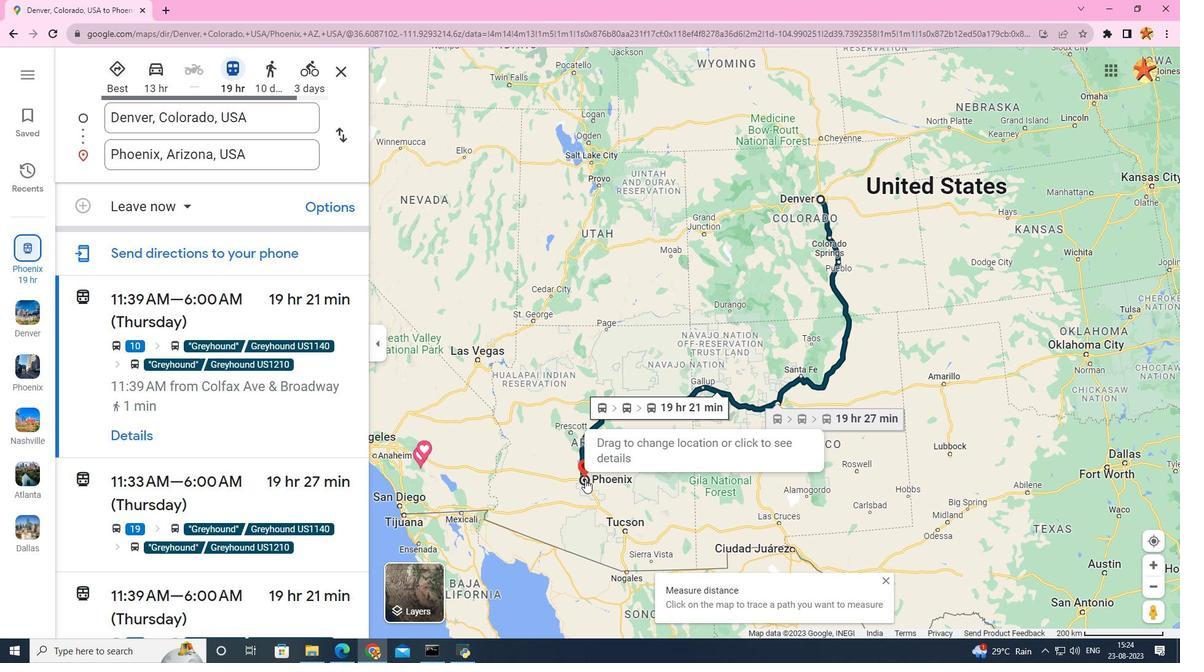 
Action: Mouse pressed left at (585, 479)
Screenshot: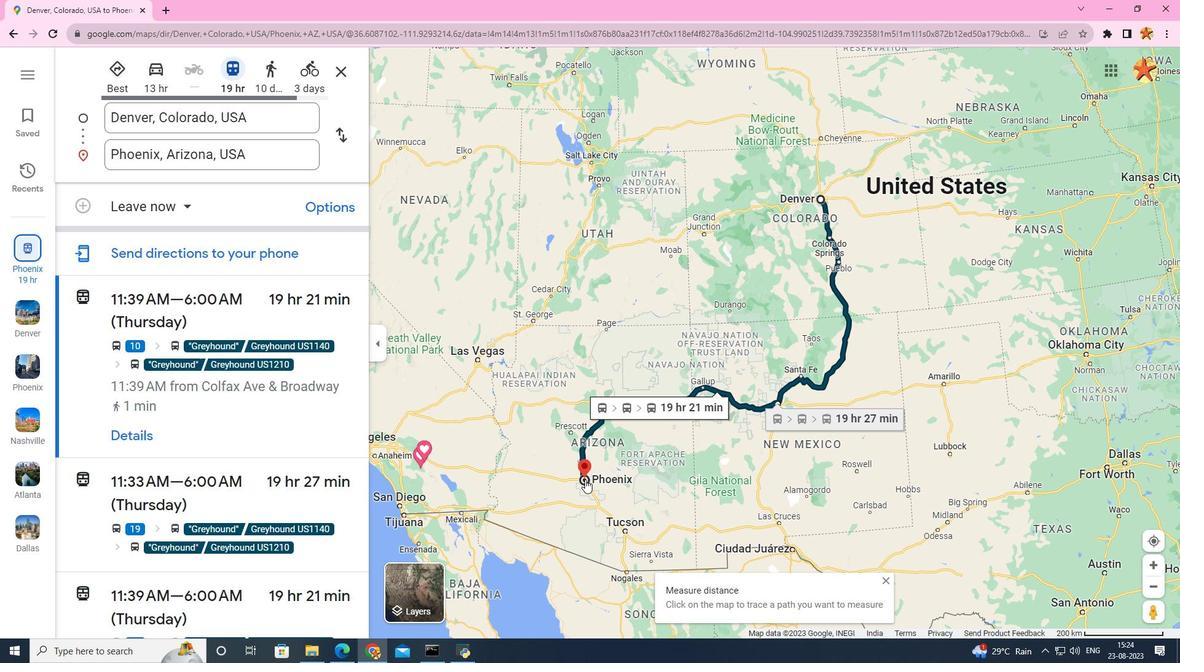 
Action: Mouse moved to (819, 196)
Screenshot: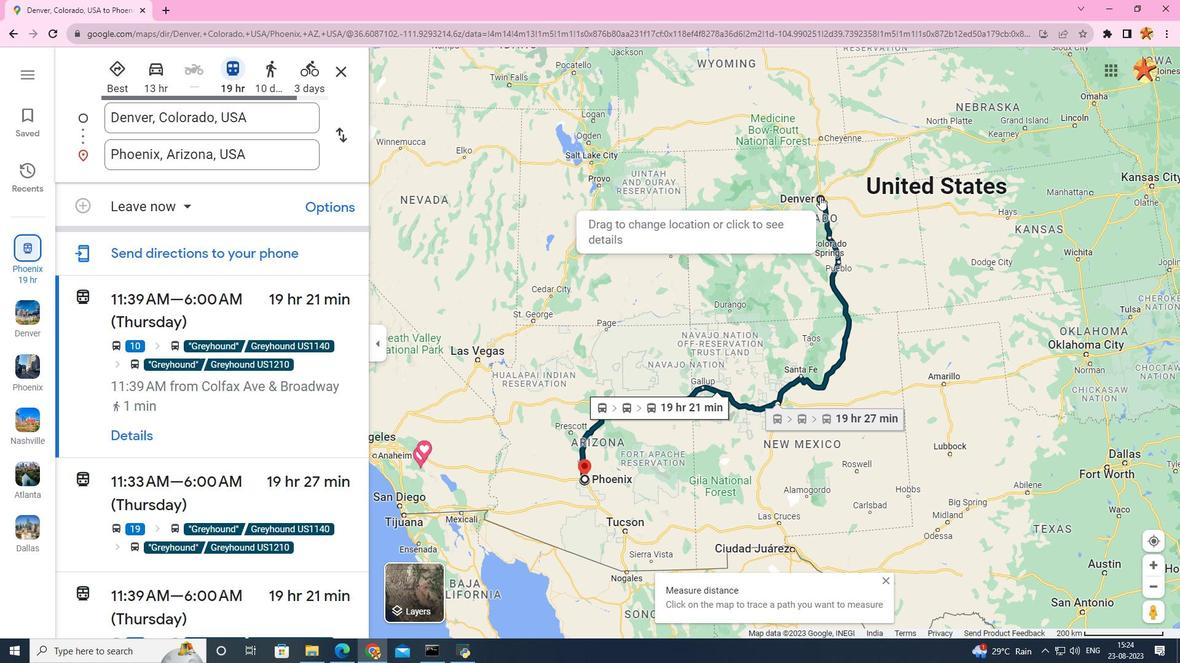 
Action: Mouse pressed left at (819, 196)
Screenshot: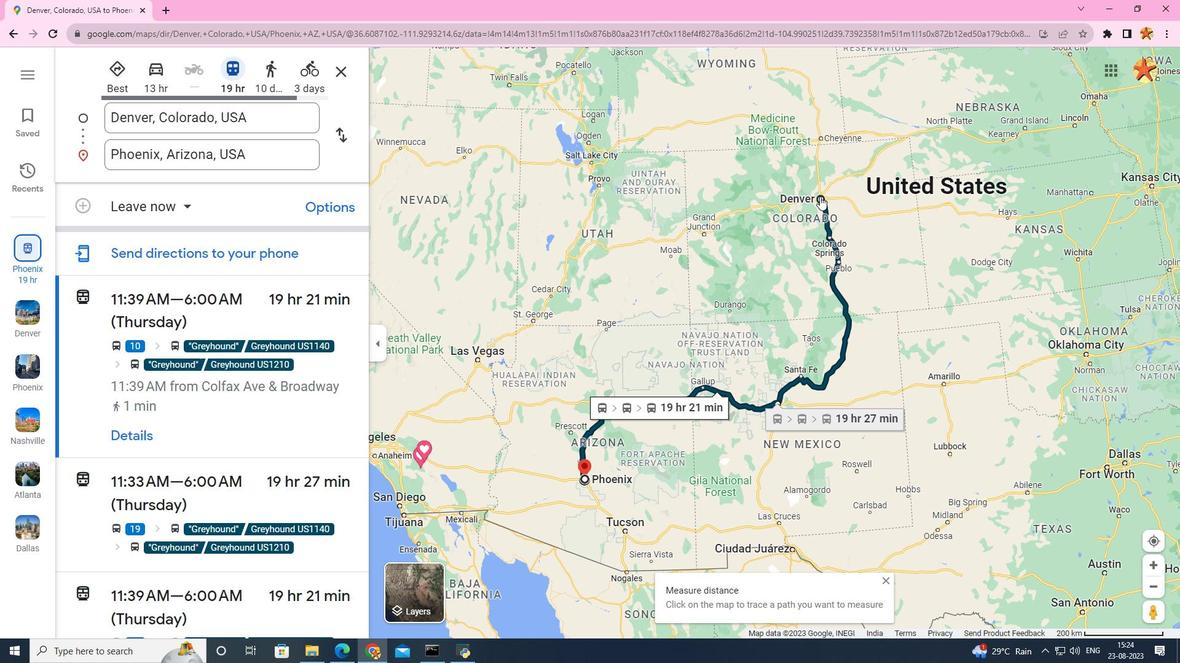 
Action: Mouse moved to (556, 389)
Screenshot: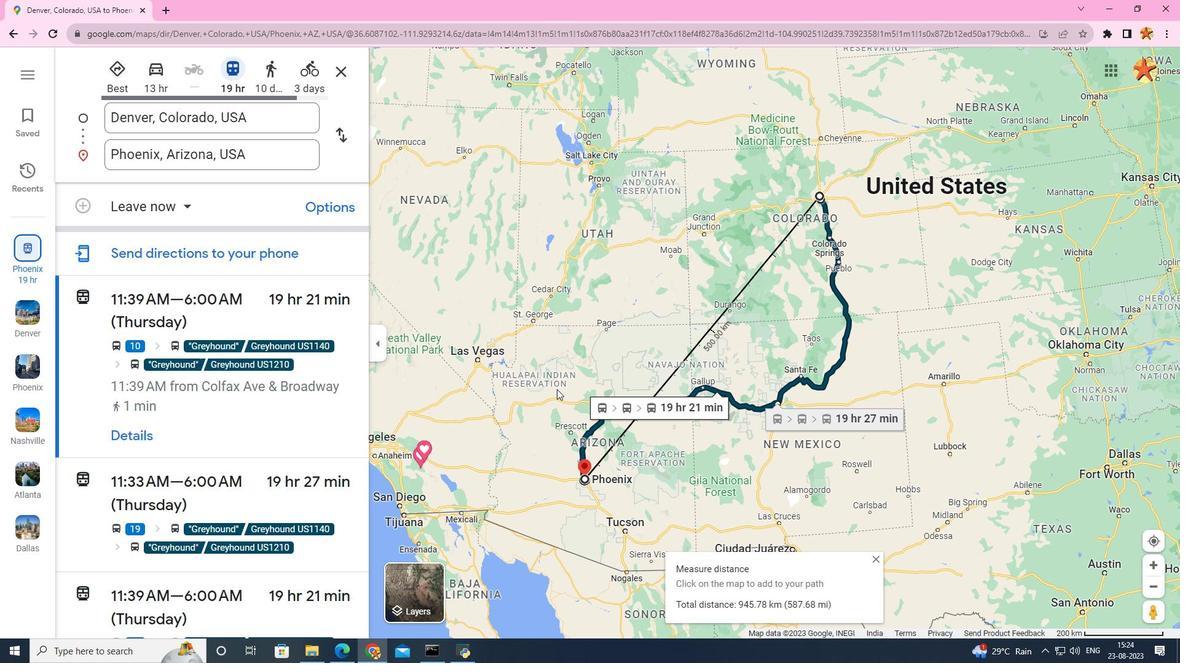 
